 Task: Open a link in a new tab or a new window.
Action: Mouse moved to (89, 232)
Screenshot: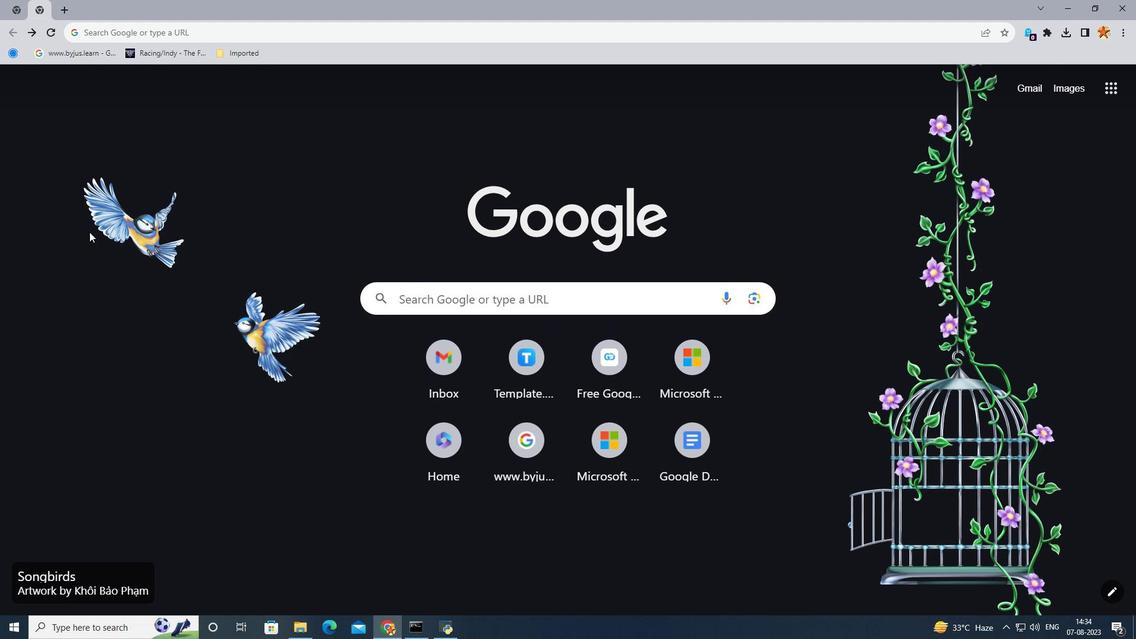 
Action: Key pressed ctrl+T
Screenshot: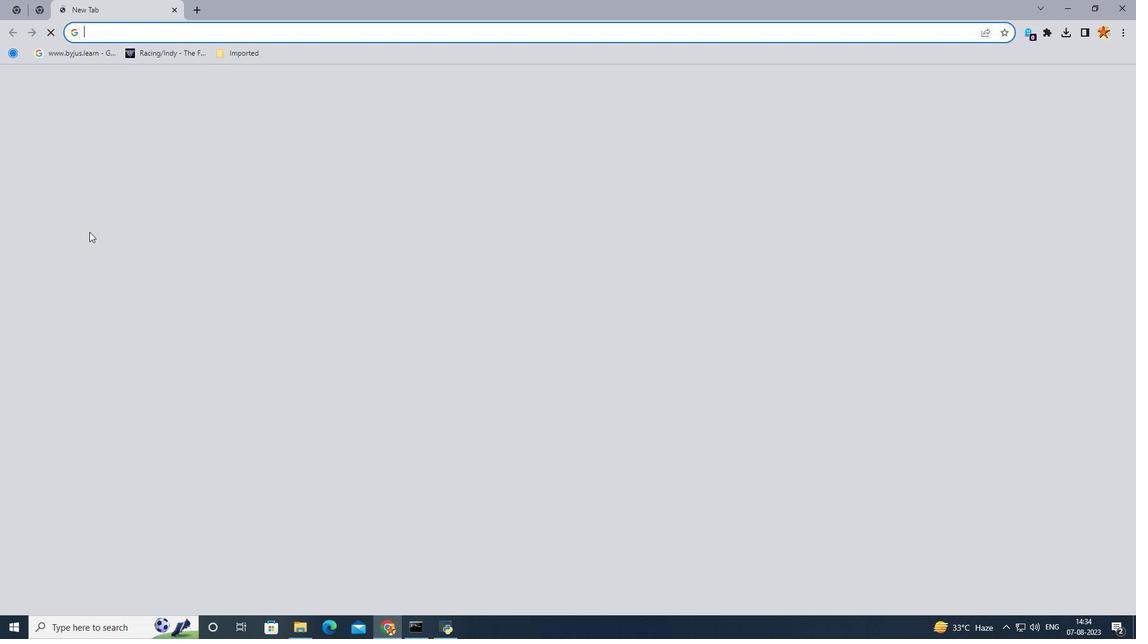 
Action: Mouse moved to (159, 24)
Screenshot: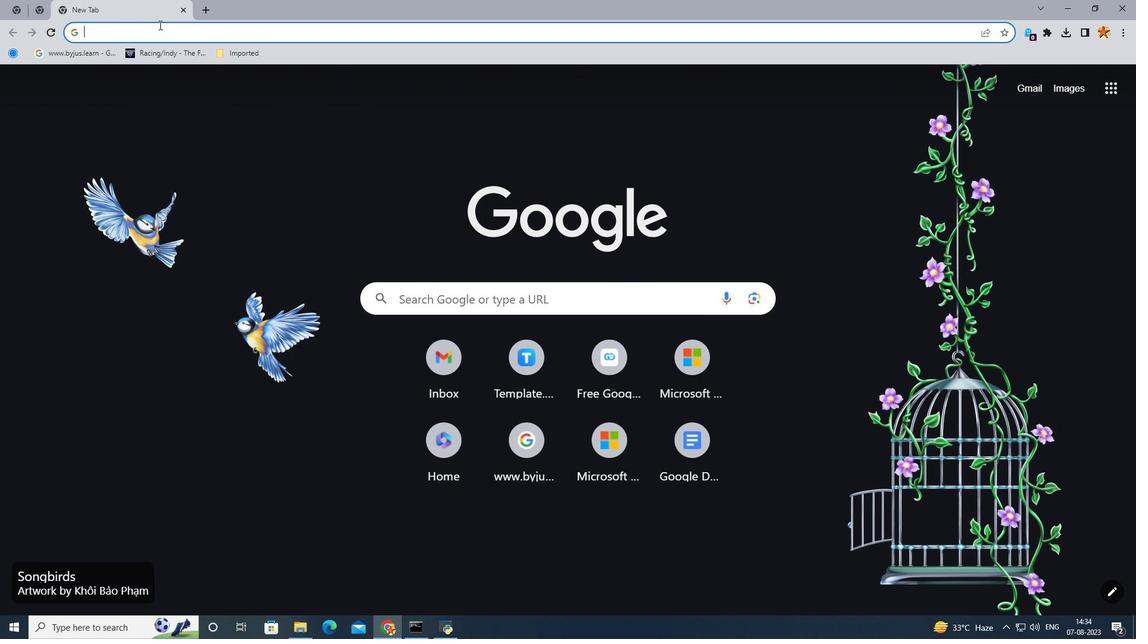 
Action: Mouse pressed right at (159, 24)
Screenshot: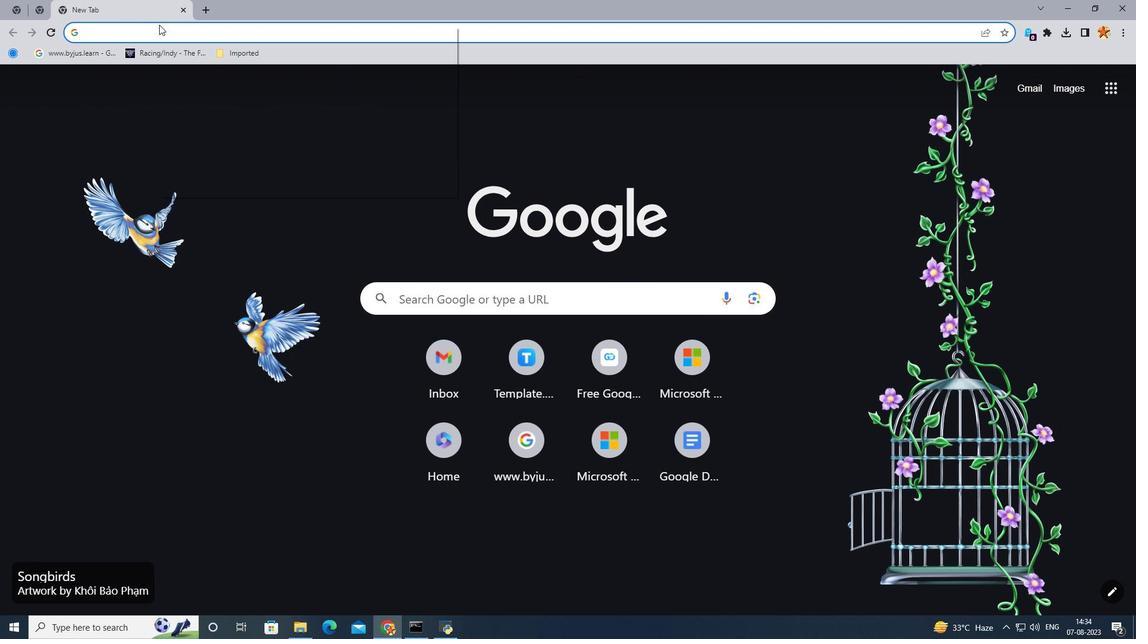 
Action: Mouse moved to (229, 103)
Screenshot: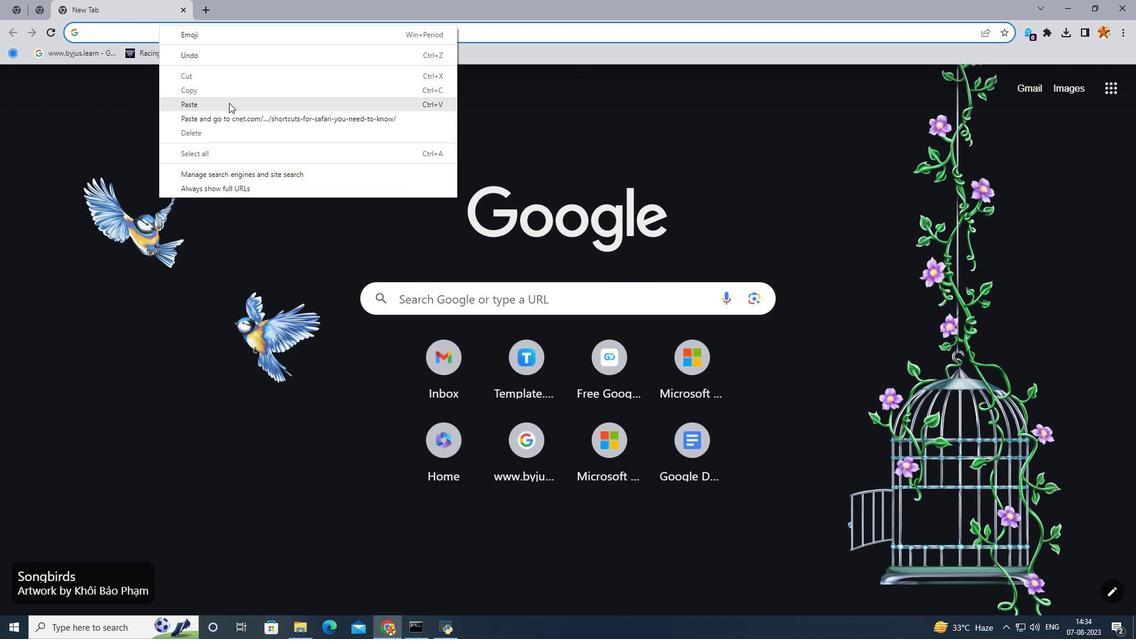 
Action: Mouse pressed left at (229, 103)
Screenshot: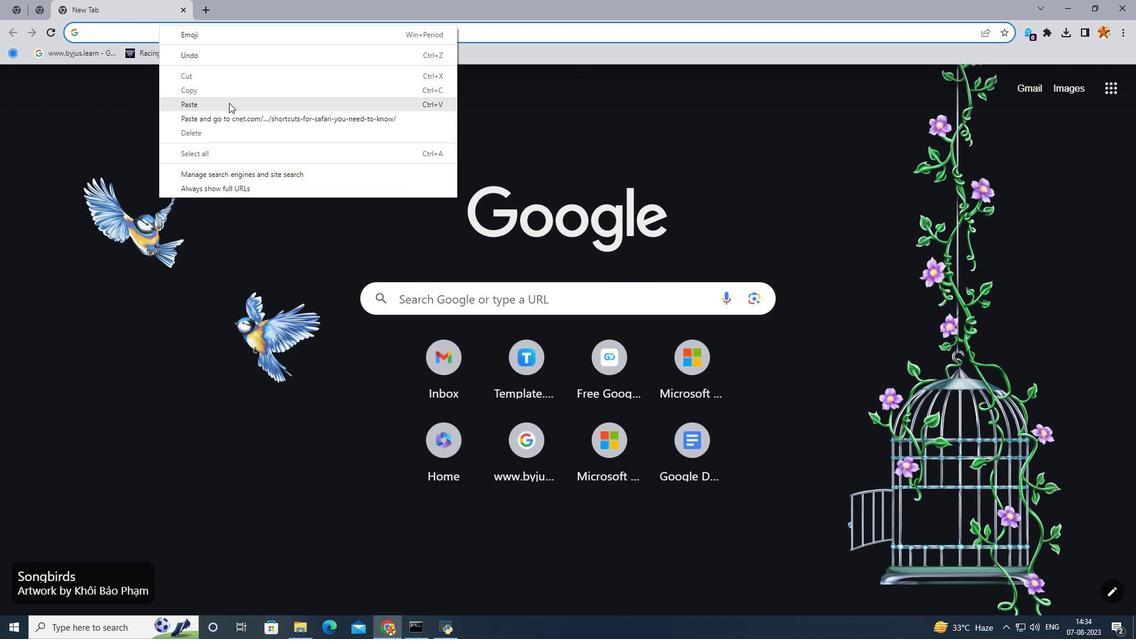 
Action: Mouse moved to (242, 162)
Screenshot: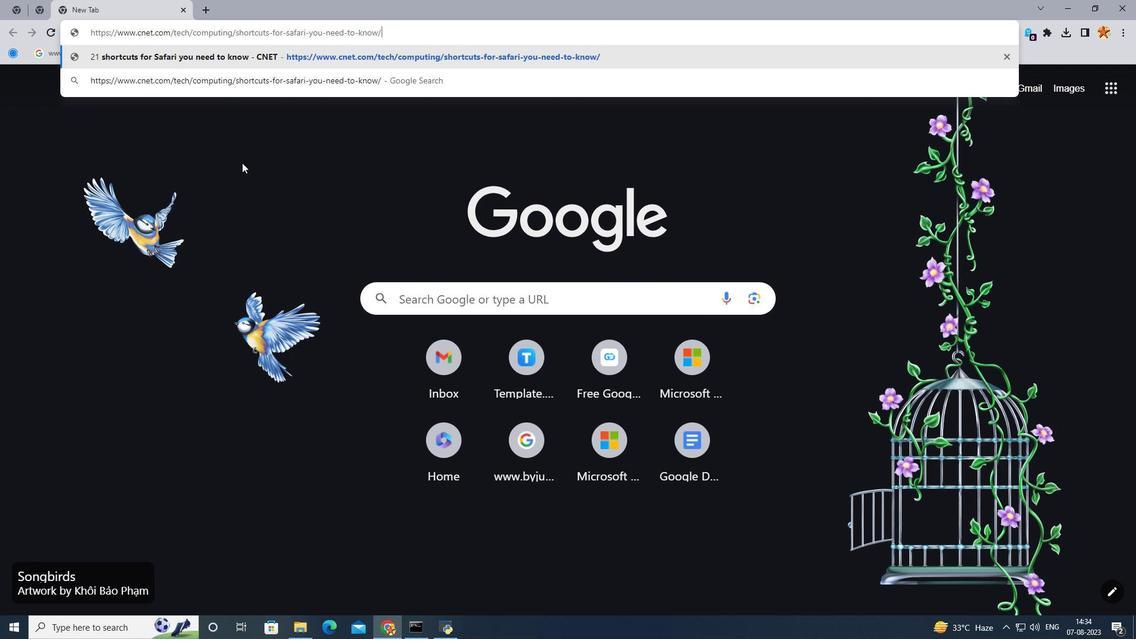 
Action: Key pressed <Key.enter>
Screenshot: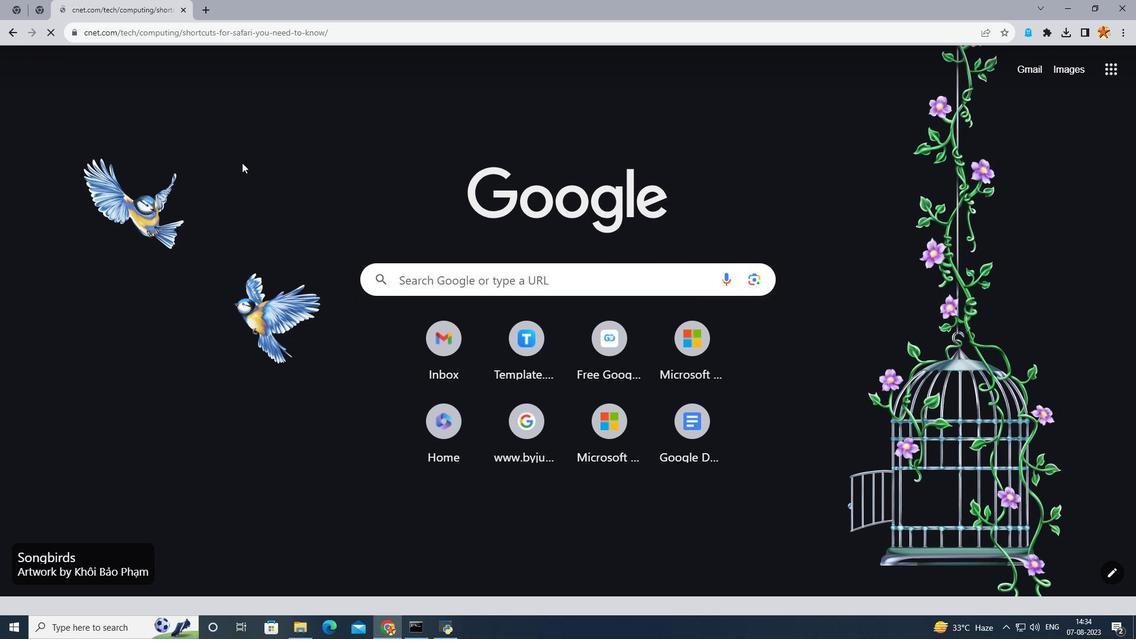 
Action: Mouse moved to (242, 162)
Screenshot: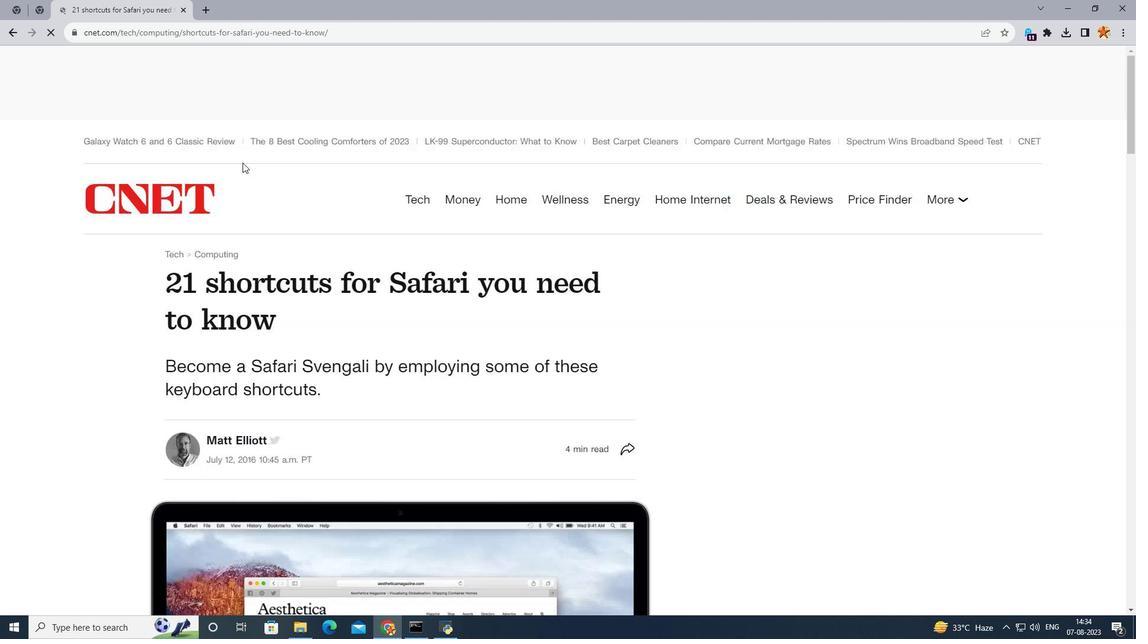 
Action: Mouse scrolled (242, 162) with delta (0, 0)
Screenshot: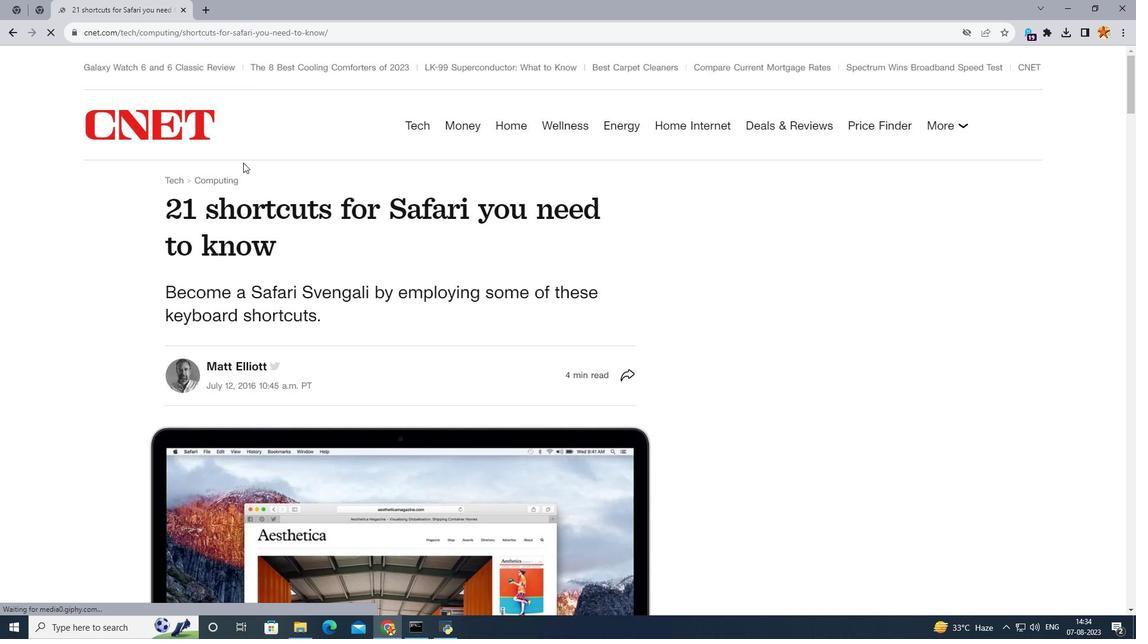 
Action: Mouse scrolled (242, 162) with delta (0, 0)
Screenshot: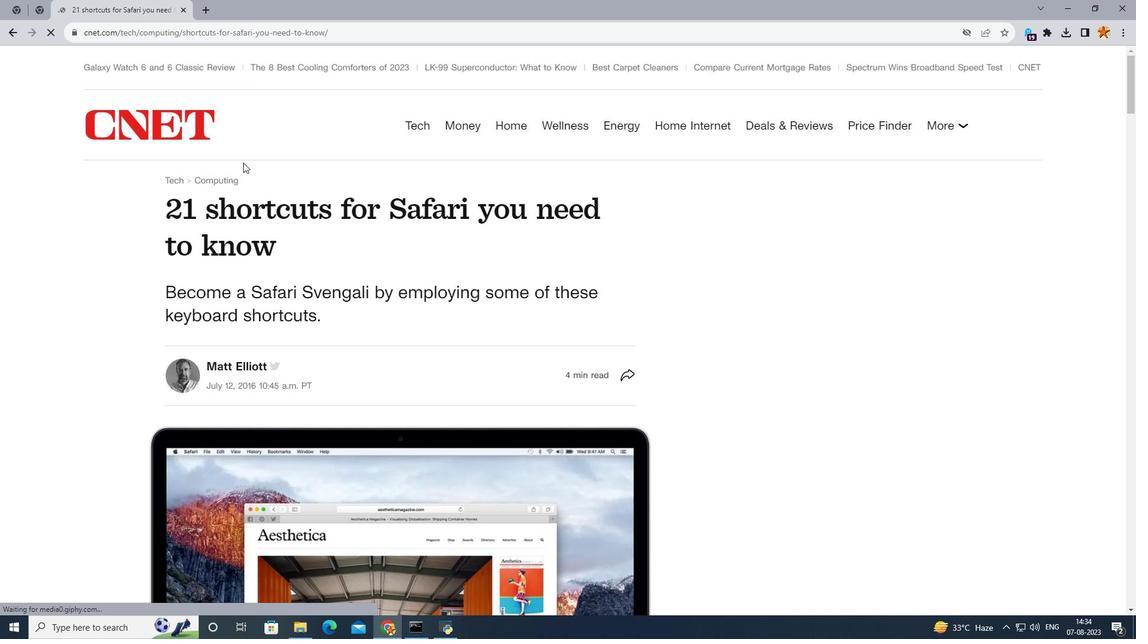
Action: Mouse scrolled (242, 162) with delta (0, 0)
Screenshot: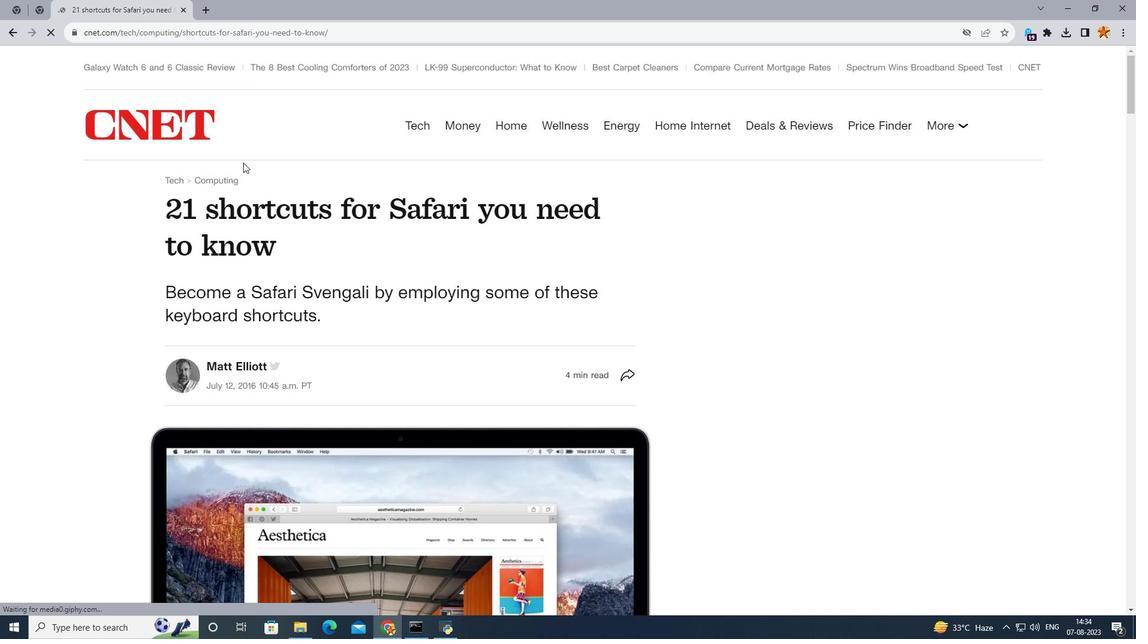 
Action: Mouse scrolled (242, 162) with delta (0, 0)
Screenshot: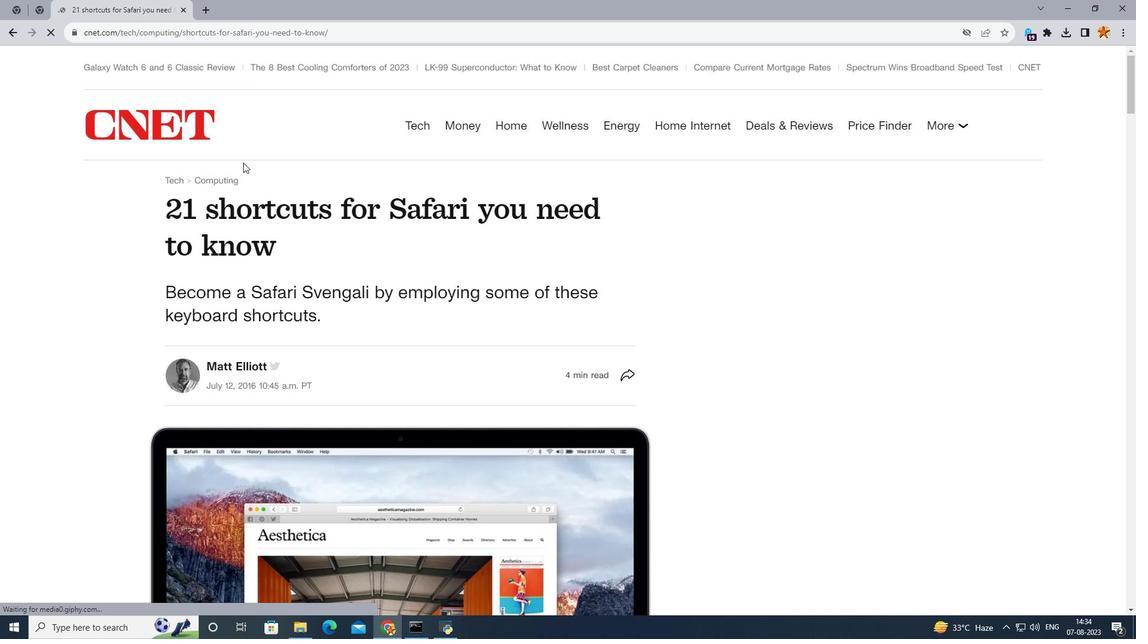 
Action: Mouse scrolled (242, 162) with delta (0, 0)
Screenshot: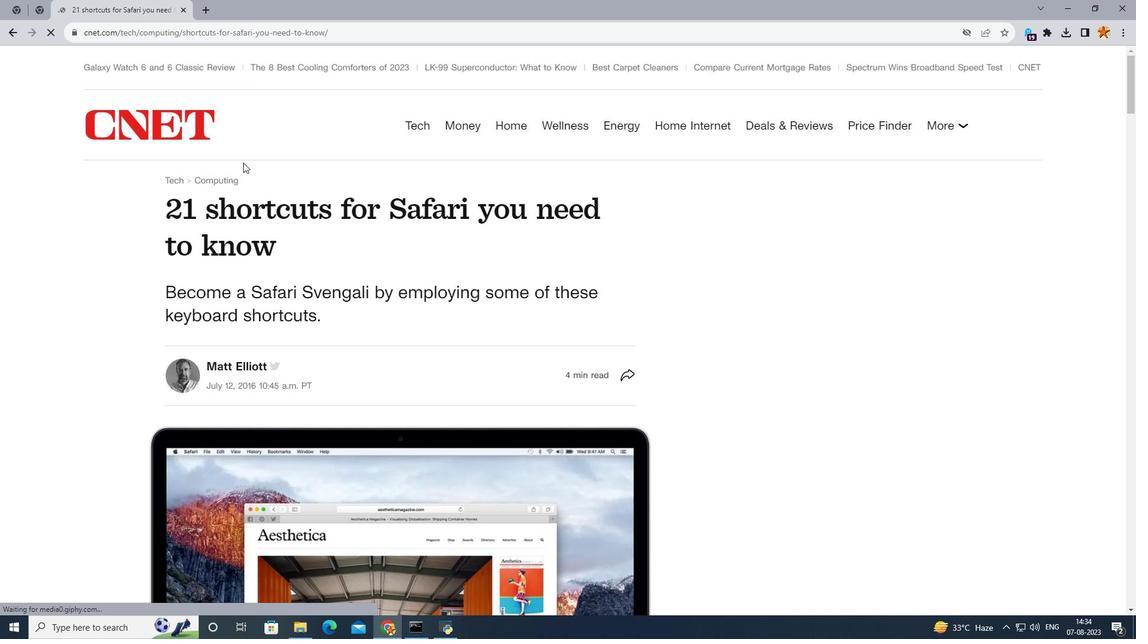 
Action: Mouse scrolled (242, 162) with delta (0, 0)
Screenshot: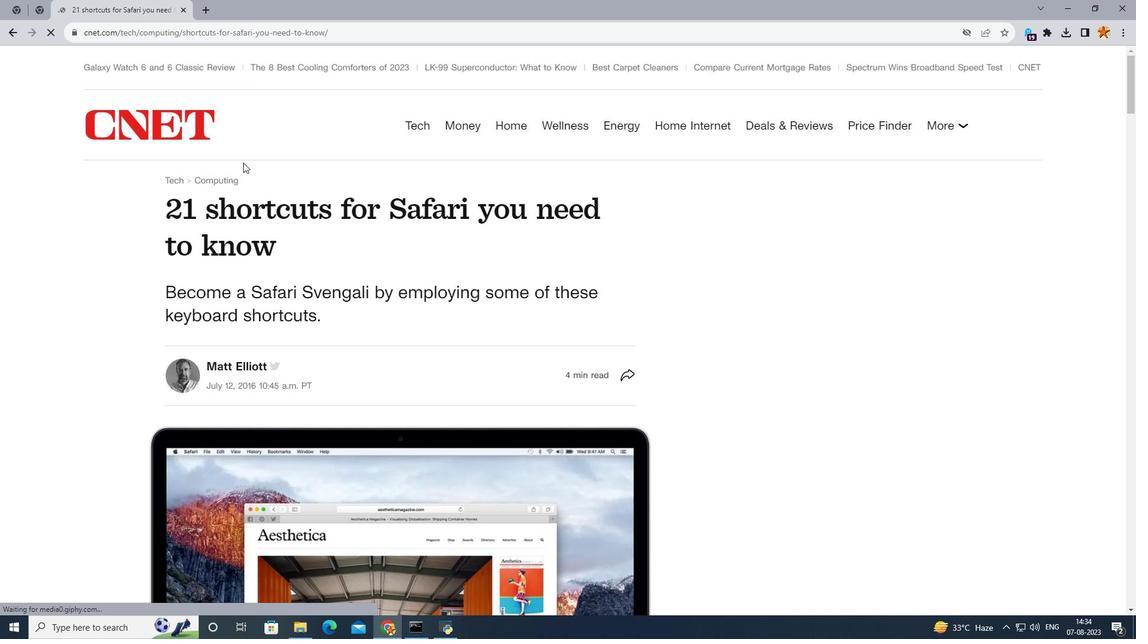 
Action: Mouse moved to (243, 162)
Screenshot: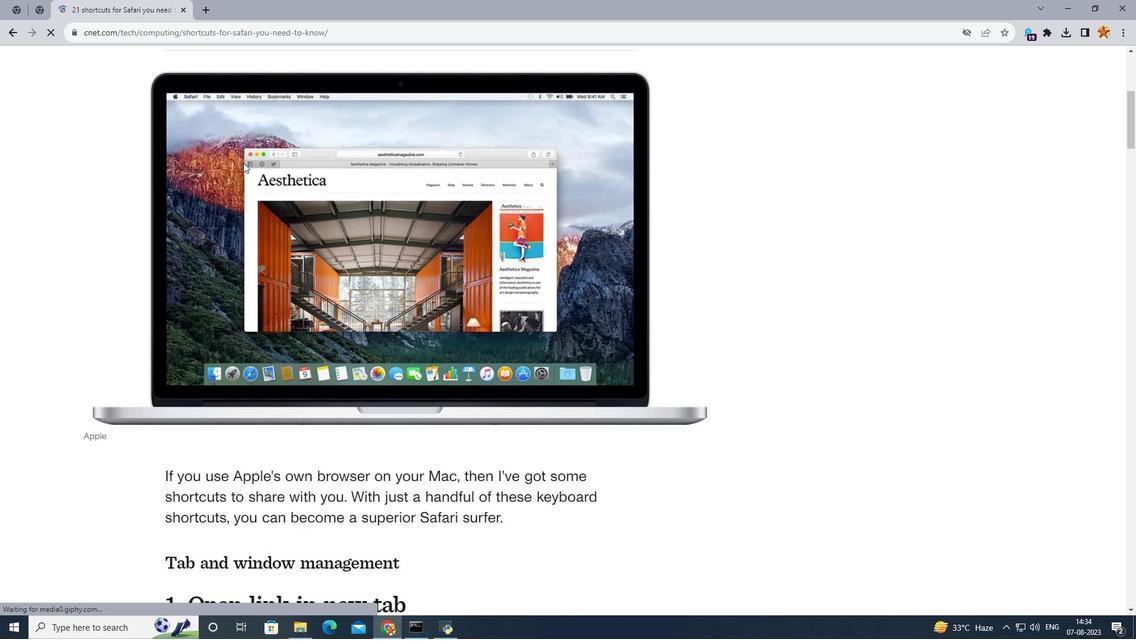 
Action: Mouse scrolled (243, 162) with delta (0, 0)
Screenshot: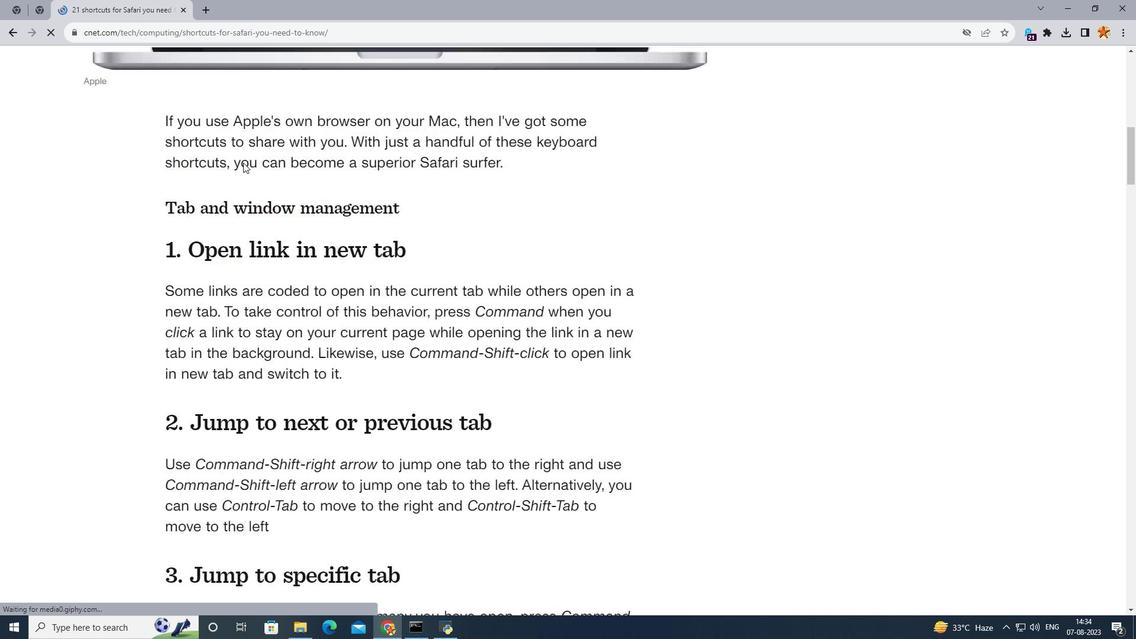 
Action: Mouse scrolled (243, 162) with delta (0, 0)
Screenshot: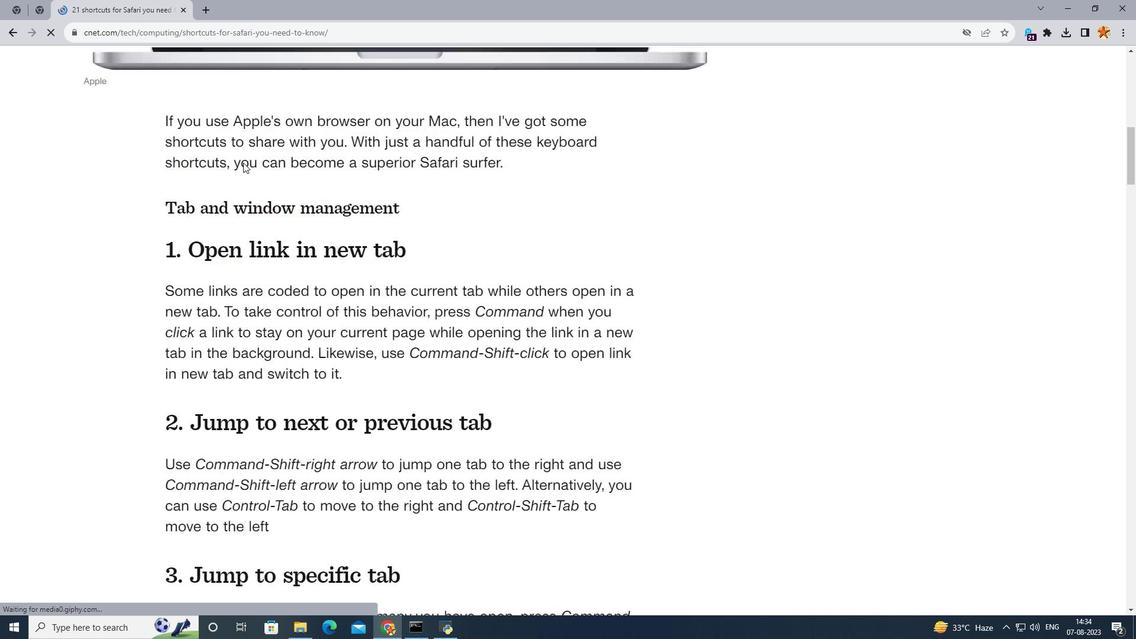 
Action: Mouse scrolled (243, 162) with delta (0, 0)
Screenshot: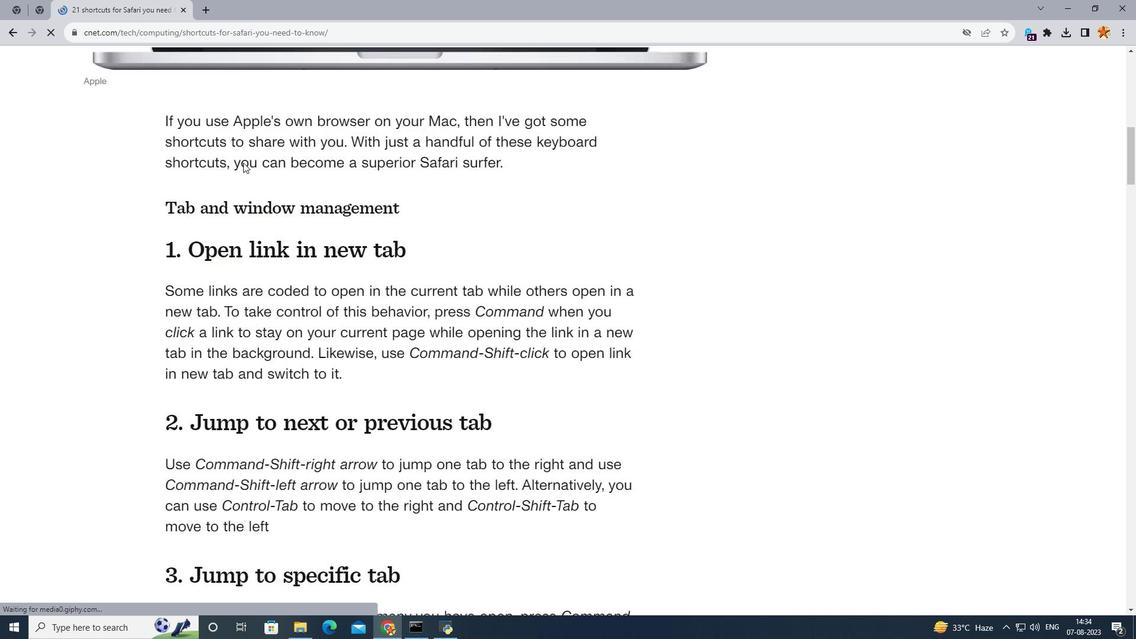 
Action: Mouse scrolled (243, 162) with delta (0, 0)
Screenshot: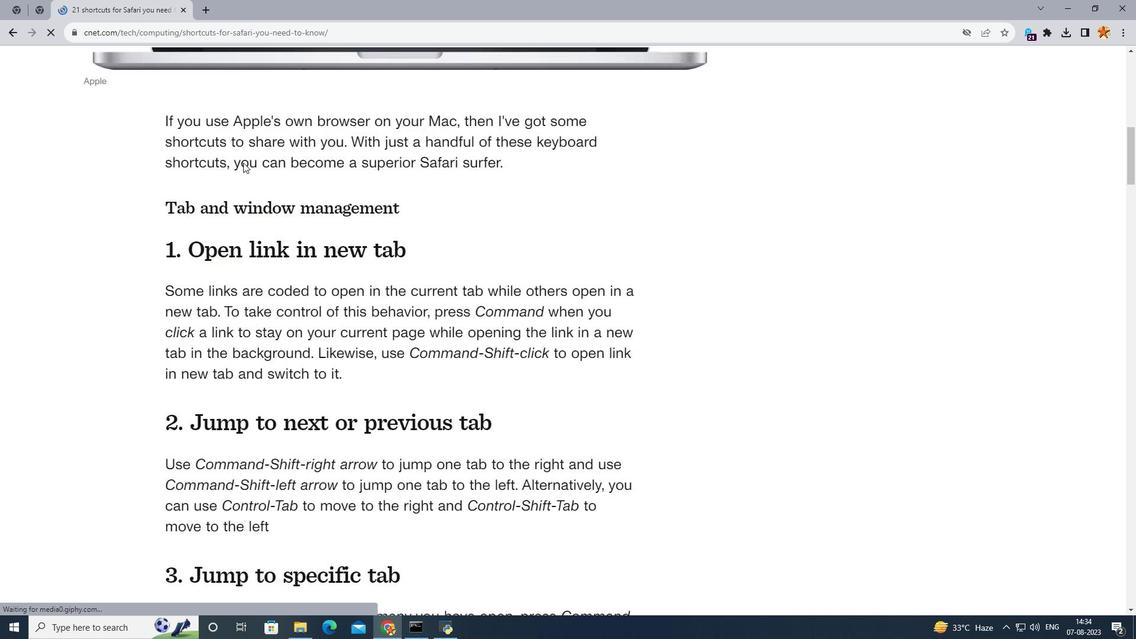 
Action: Mouse scrolled (243, 162) with delta (0, 0)
Screenshot: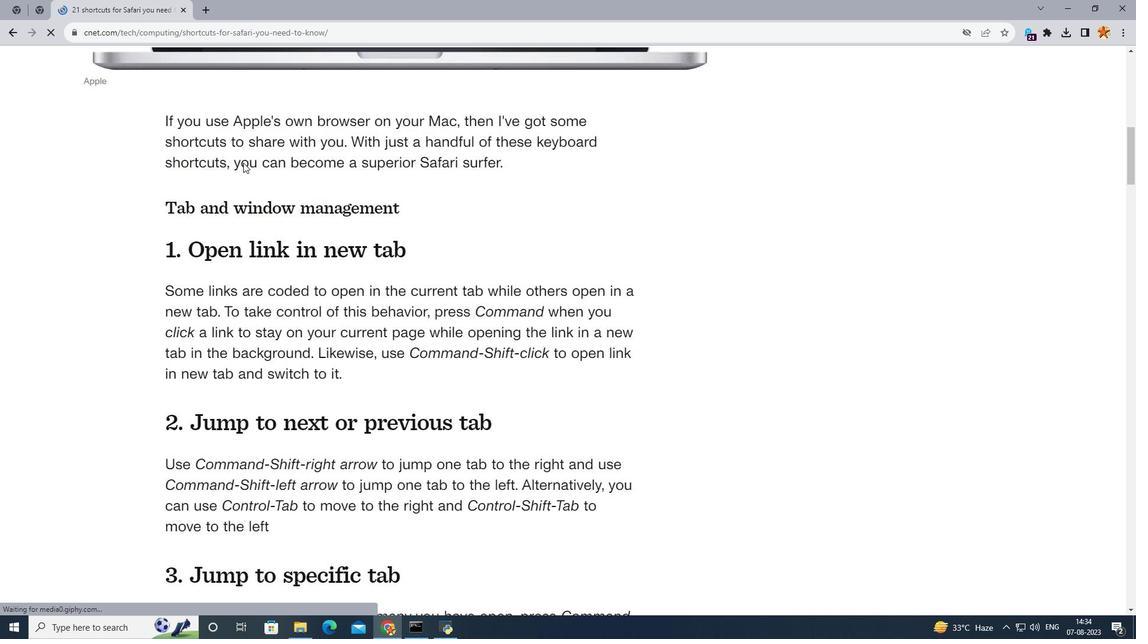 
Action: Mouse scrolled (243, 162) with delta (0, 0)
Screenshot: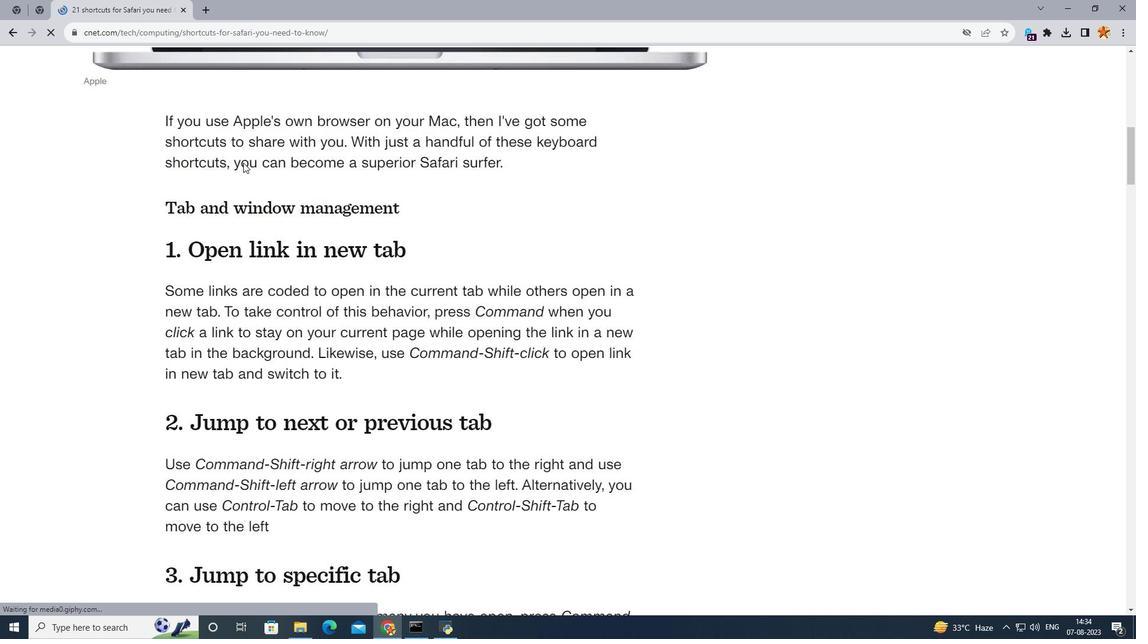 
Action: Mouse scrolled (243, 162) with delta (0, 0)
Screenshot: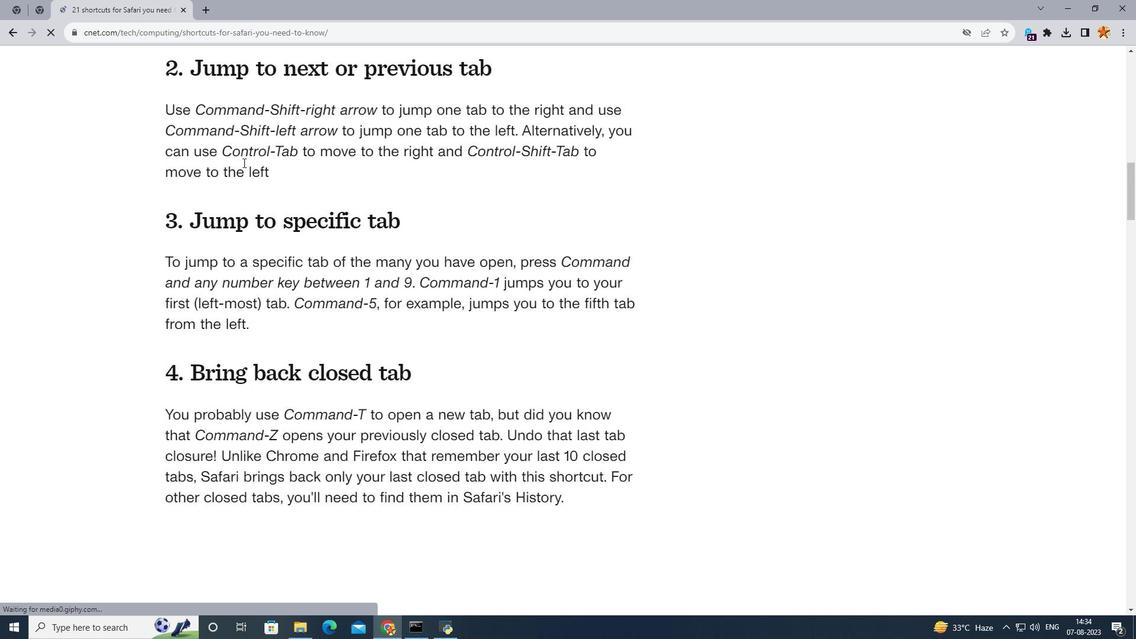 
Action: Mouse scrolled (243, 162) with delta (0, 0)
Screenshot: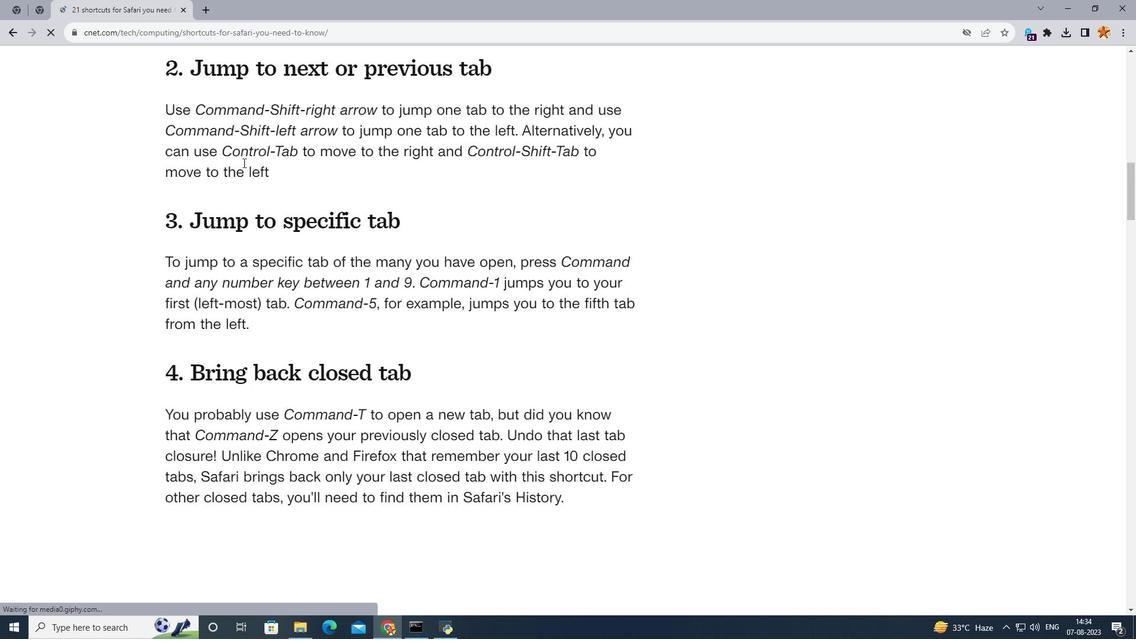 
Action: Mouse scrolled (243, 162) with delta (0, 0)
Screenshot: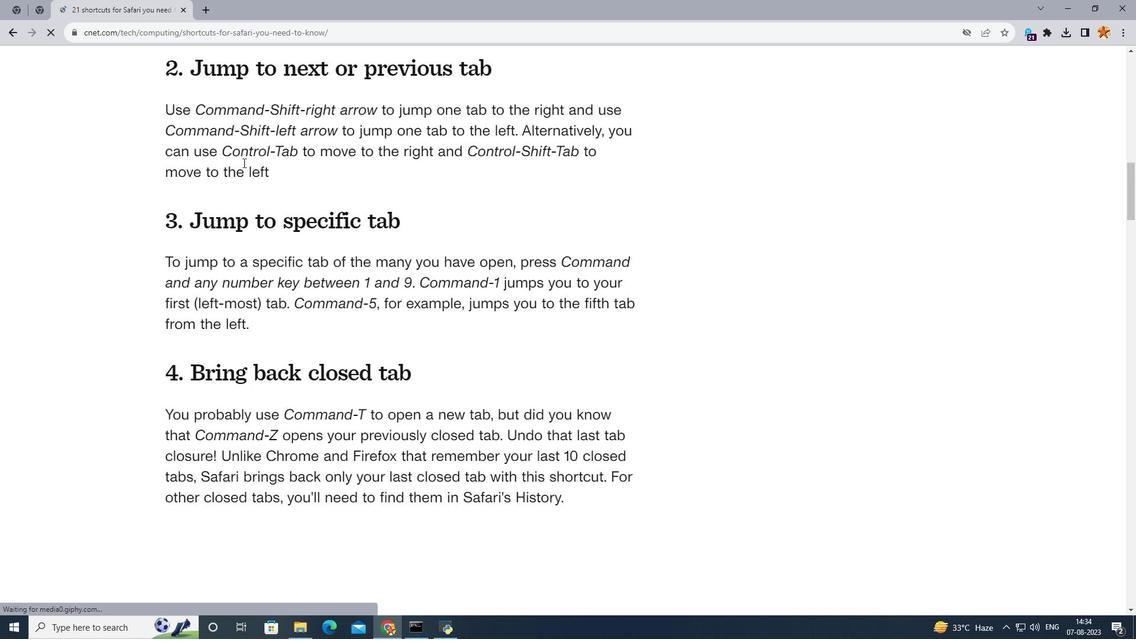 
Action: Mouse scrolled (243, 162) with delta (0, 0)
Screenshot: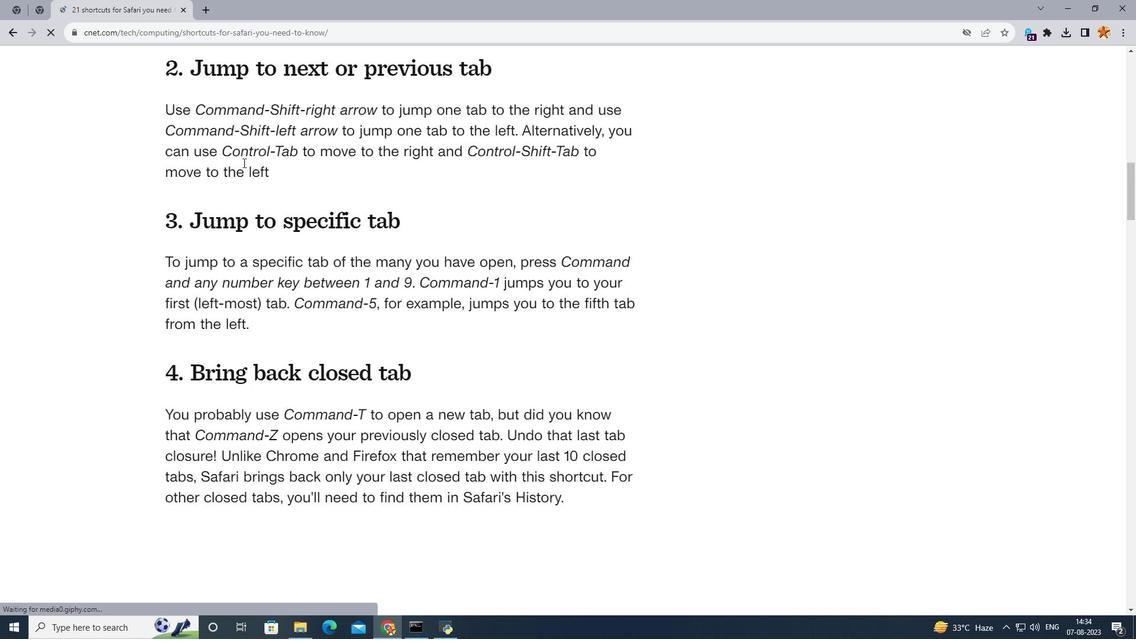 
Action: Mouse scrolled (243, 162) with delta (0, 0)
Screenshot: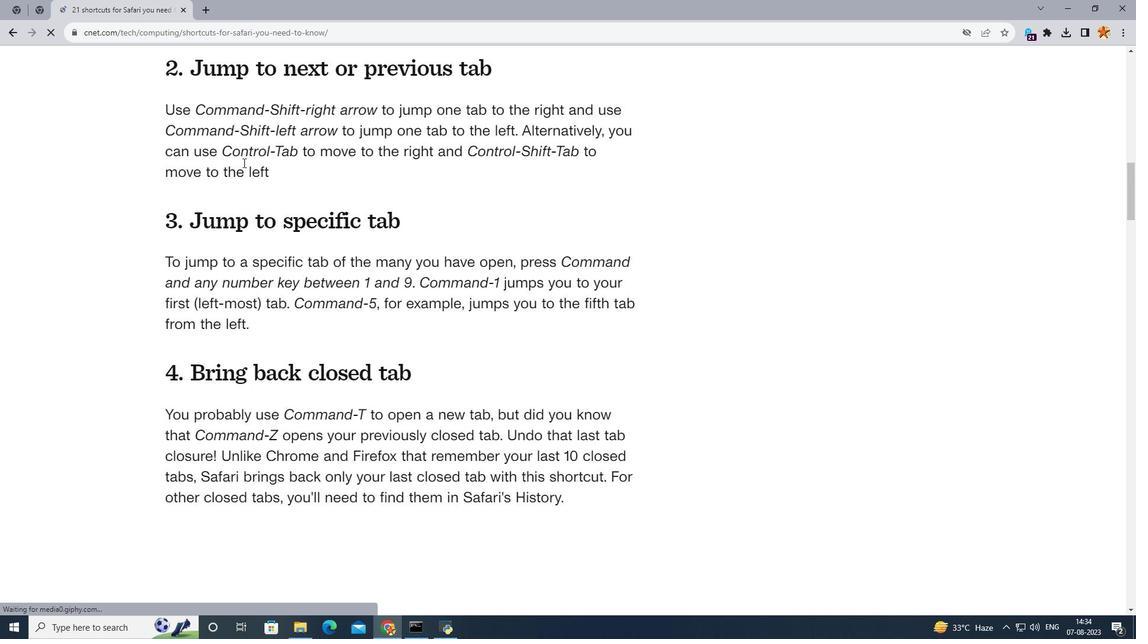 
Action: Mouse scrolled (243, 162) with delta (0, 0)
Screenshot: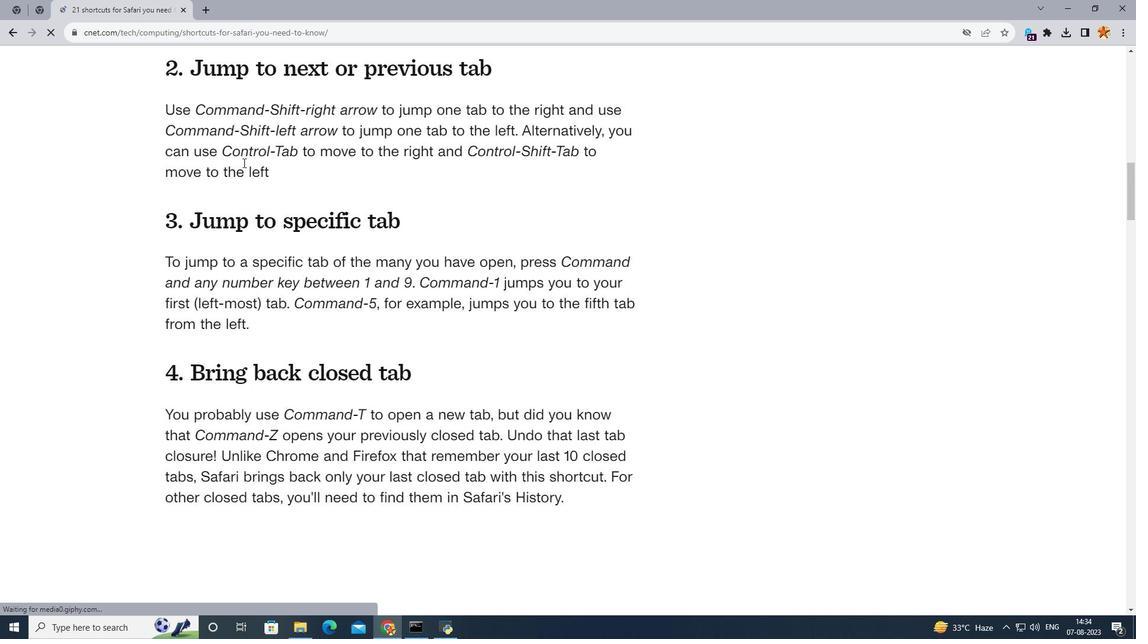 
Action: Mouse scrolled (243, 162) with delta (0, 0)
Screenshot: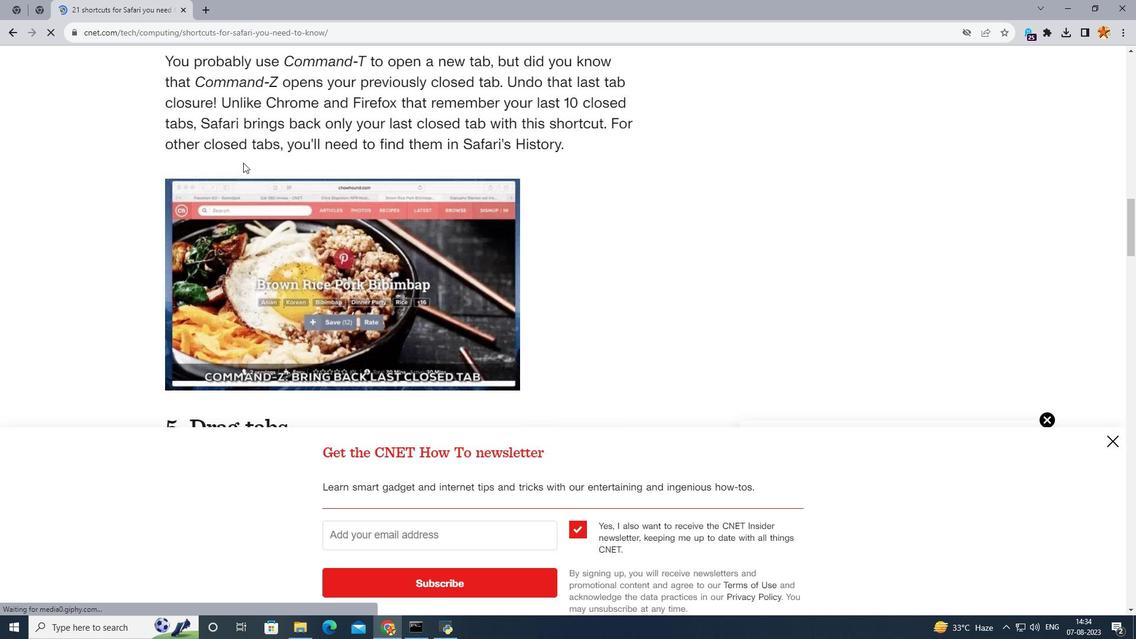 
Action: Mouse scrolled (243, 162) with delta (0, 0)
Screenshot: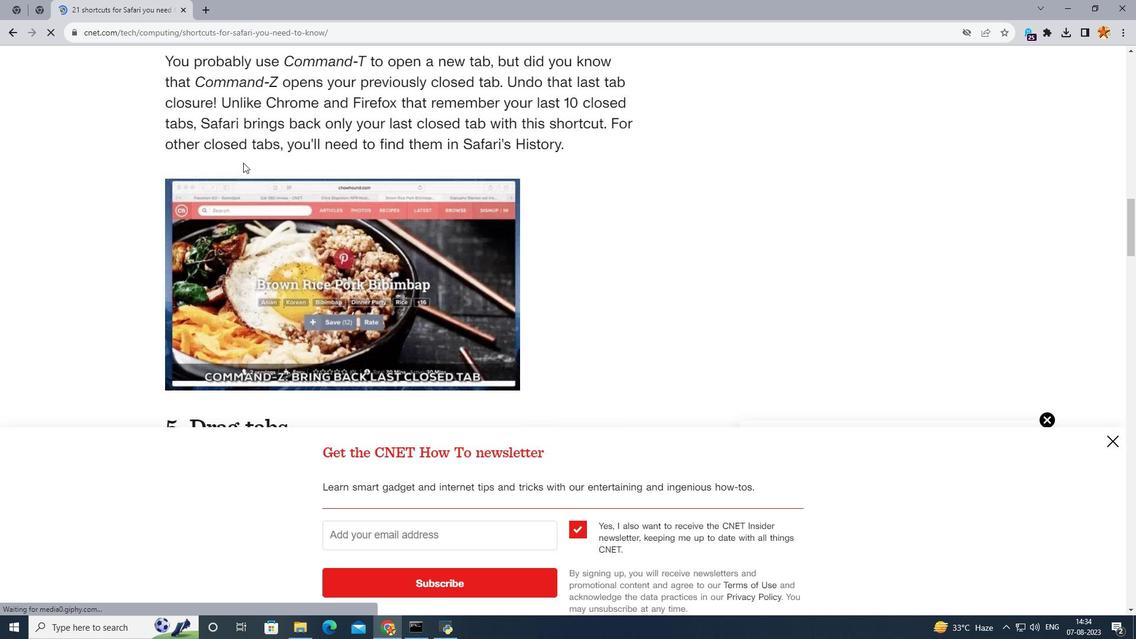 
Action: Mouse scrolled (243, 162) with delta (0, 0)
Screenshot: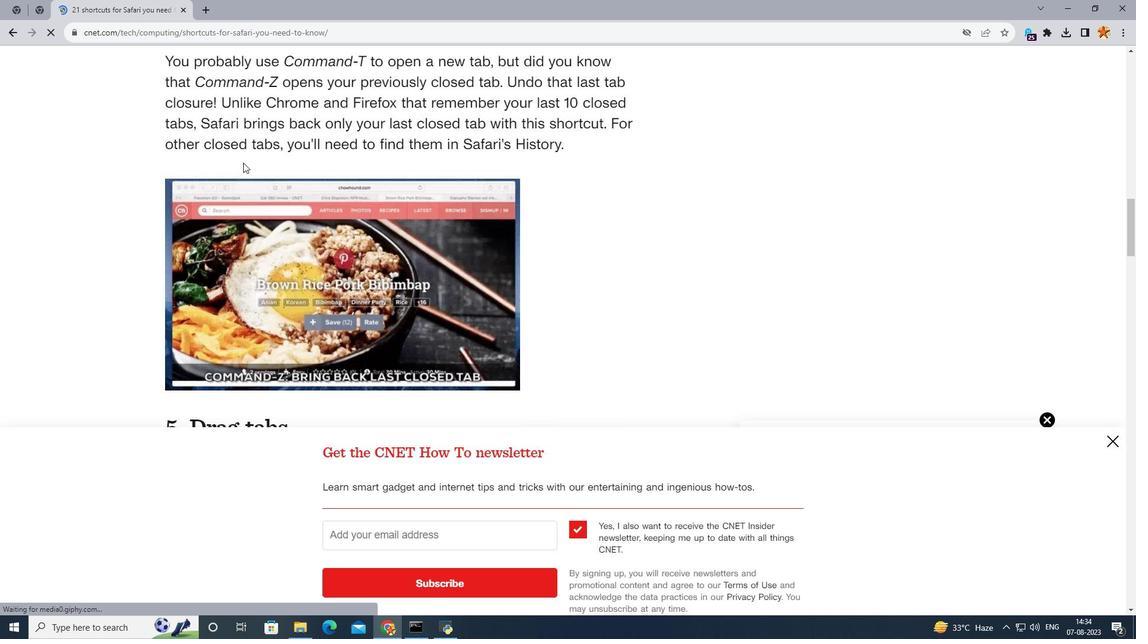 
Action: Mouse scrolled (243, 162) with delta (0, 0)
Screenshot: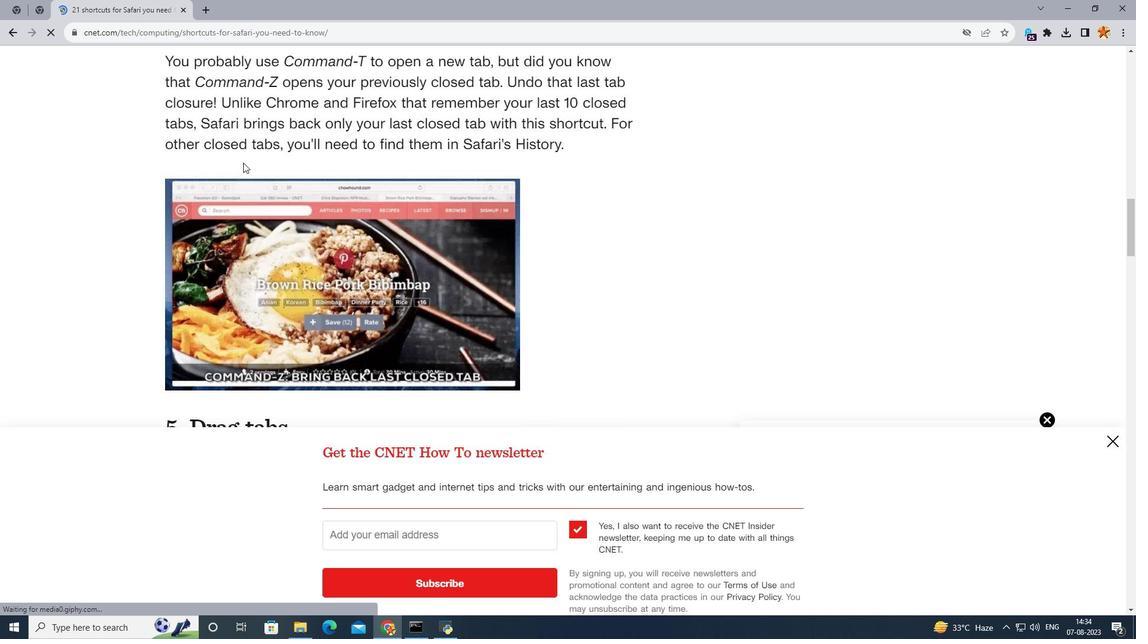 
Action: Mouse scrolled (243, 162) with delta (0, 0)
Screenshot: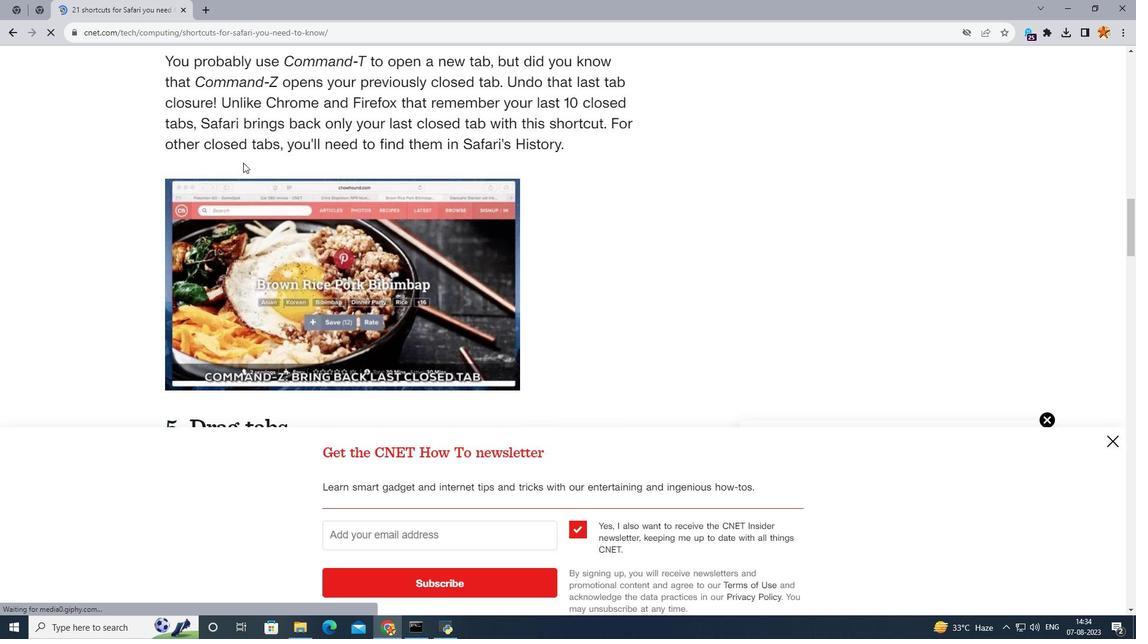 
Action: Mouse scrolled (243, 162) with delta (0, 0)
Screenshot: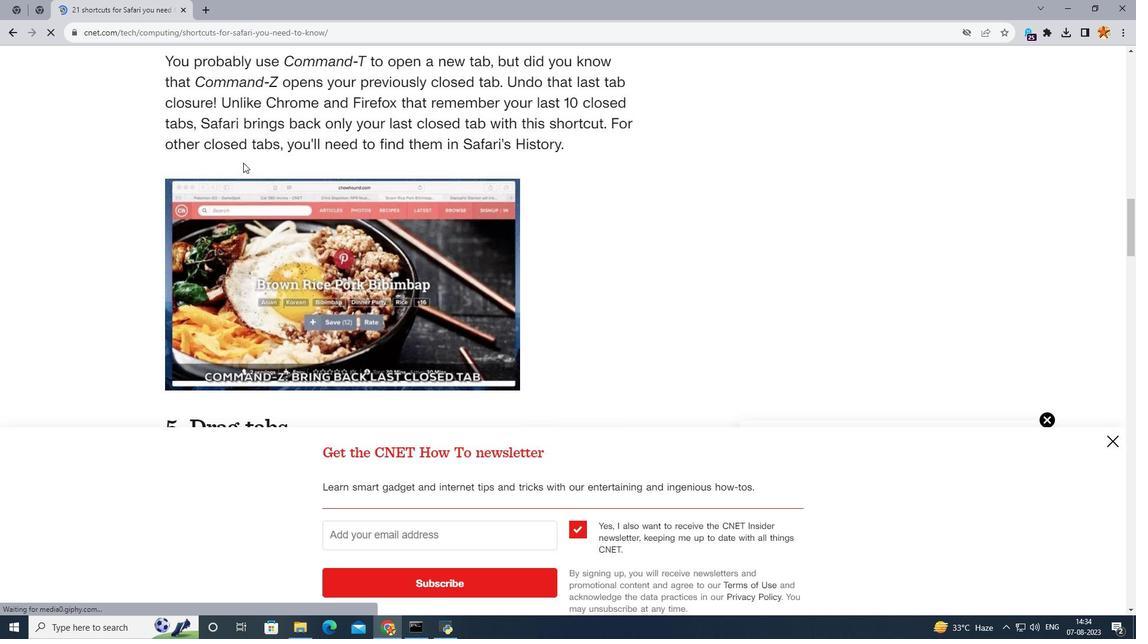 
Action: Mouse scrolled (243, 162) with delta (0, 0)
Screenshot: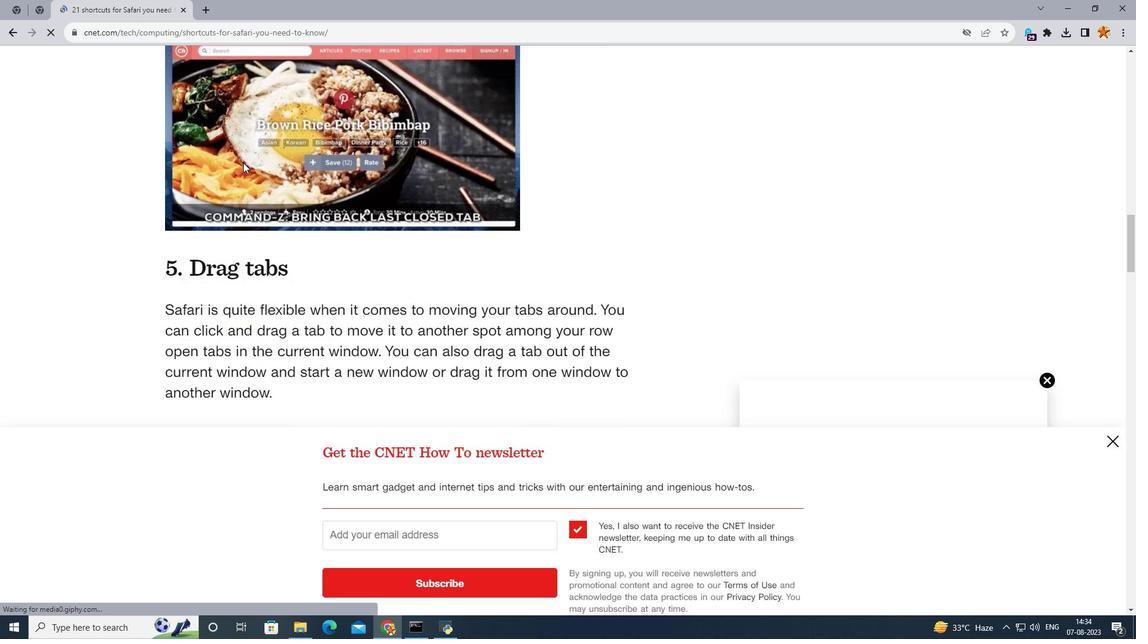 
Action: Mouse scrolled (243, 162) with delta (0, 0)
Screenshot: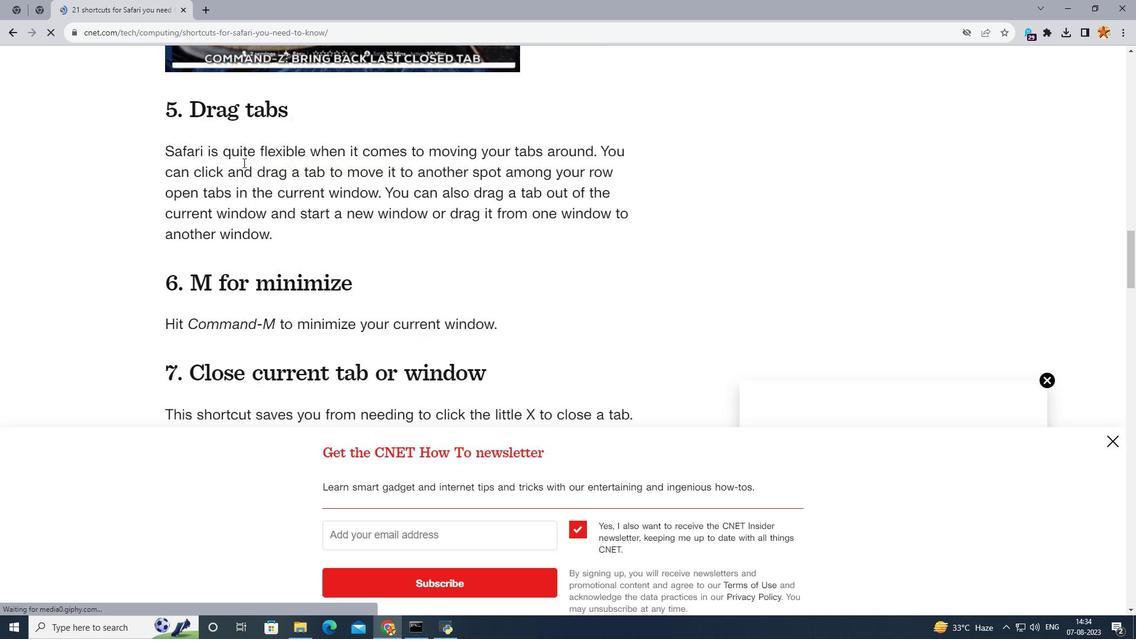 
Action: Mouse scrolled (243, 162) with delta (0, 0)
Screenshot: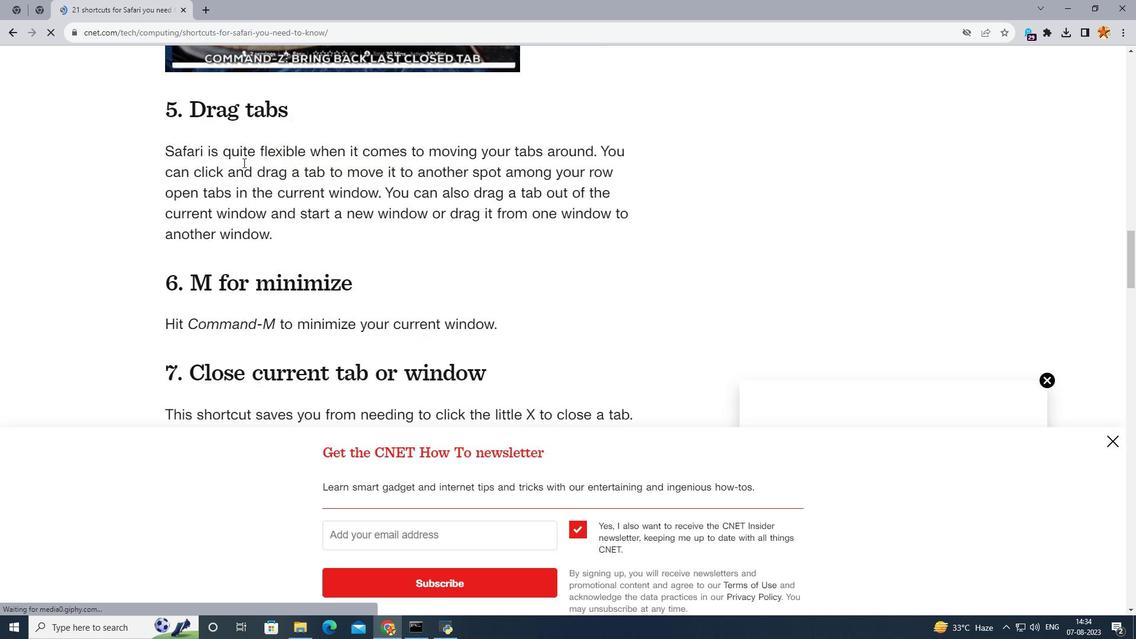 
Action: Mouse scrolled (243, 162) with delta (0, 0)
Screenshot: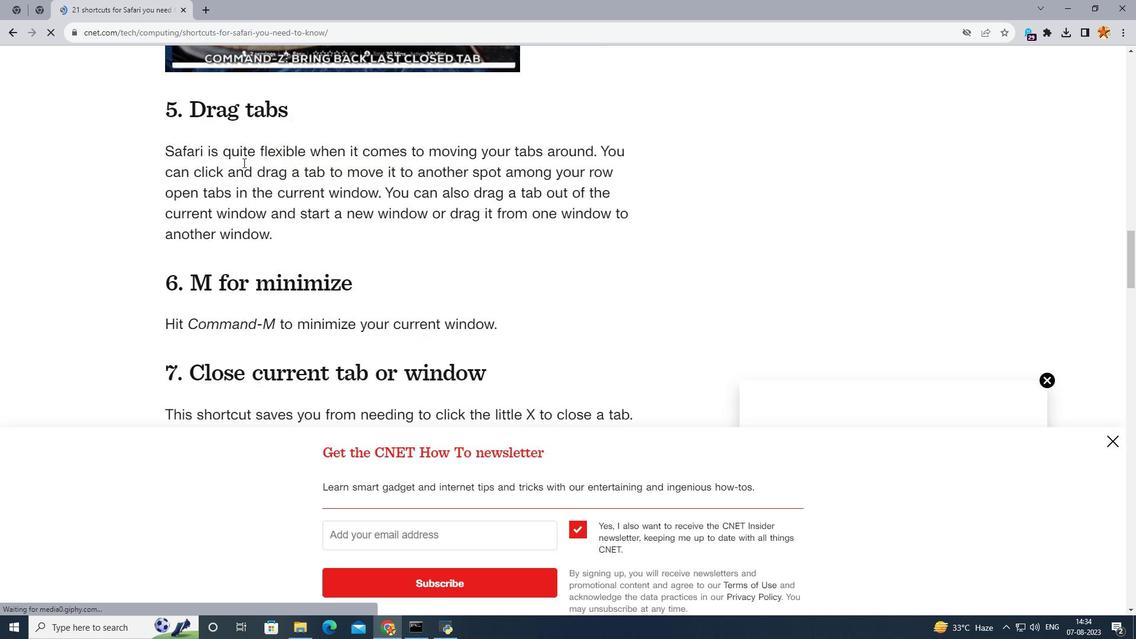
Action: Mouse scrolled (243, 162) with delta (0, 0)
Screenshot: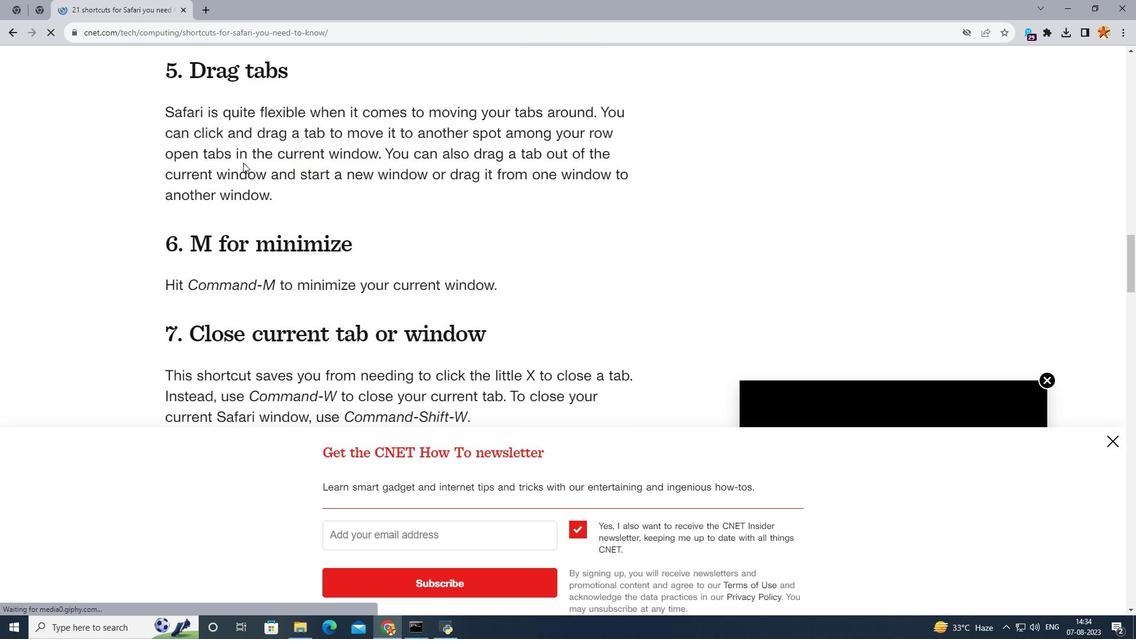 
Action: Mouse scrolled (243, 162) with delta (0, 0)
Screenshot: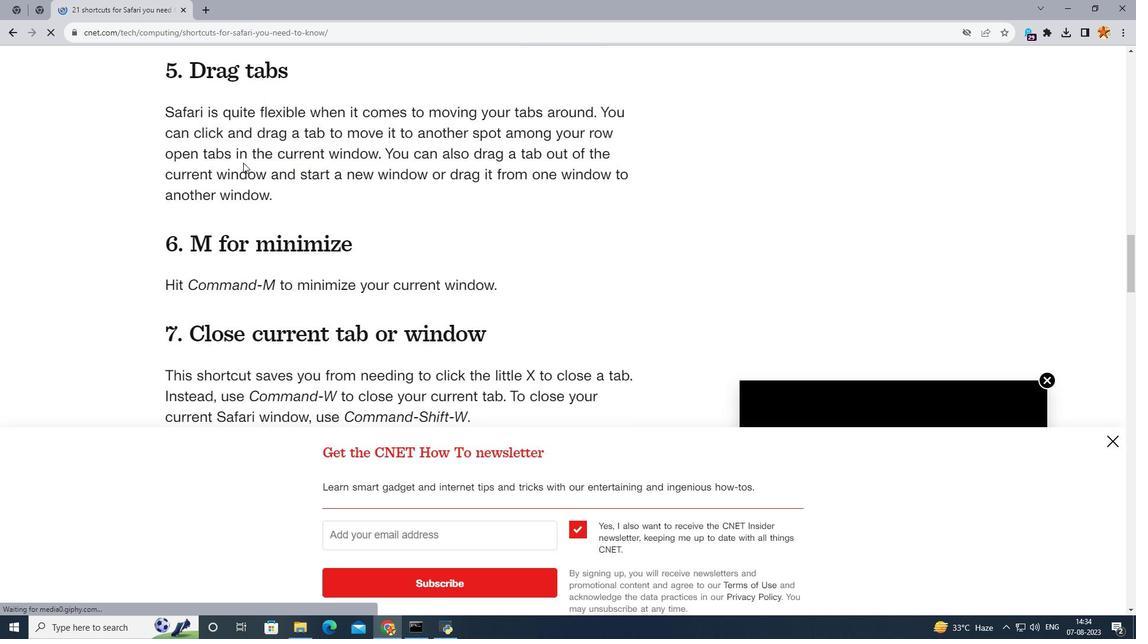 
Action: Mouse scrolled (243, 162) with delta (0, 0)
Screenshot: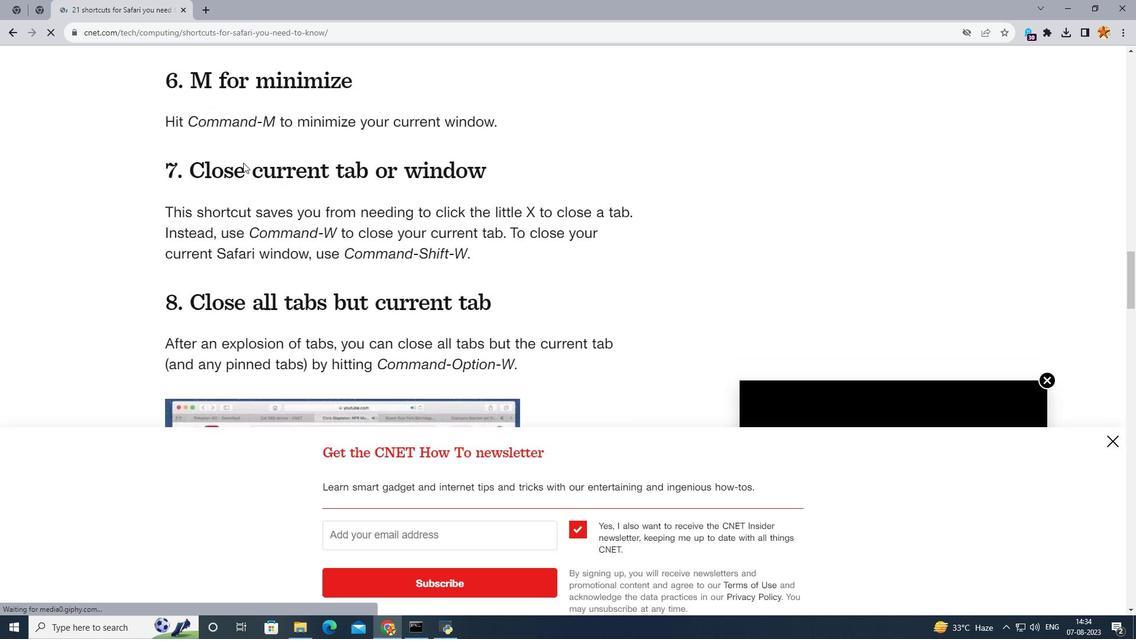 
Action: Mouse scrolled (243, 162) with delta (0, 0)
Screenshot: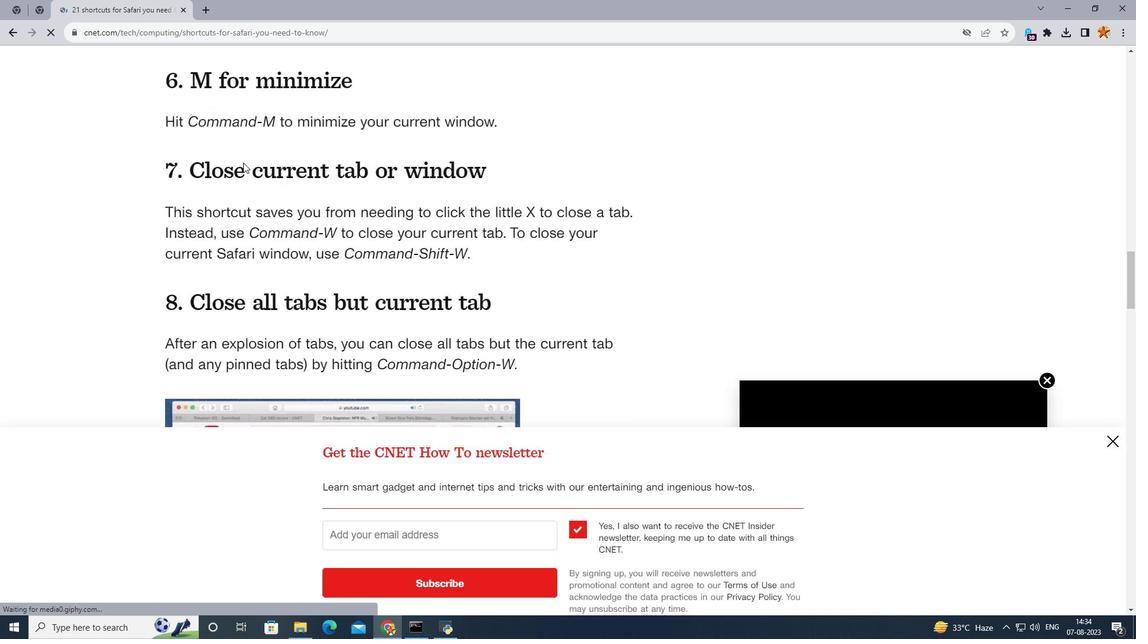 
Action: Mouse scrolled (243, 162) with delta (0, 0)
Screenshot: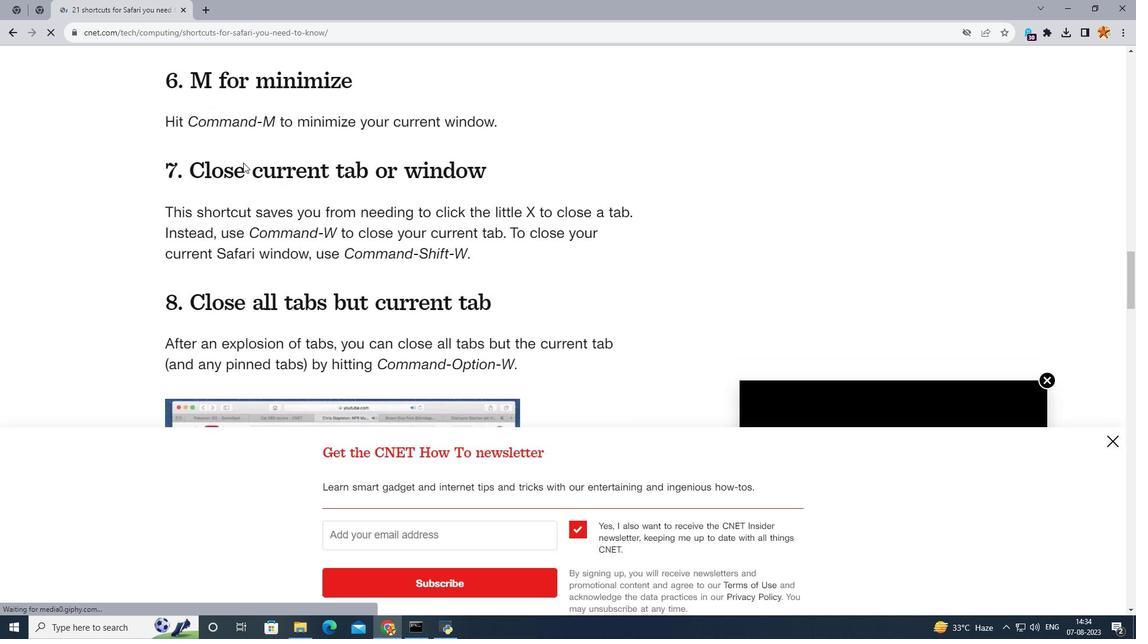 
Action: Mouse scrolled (243, 162) with delta (0, 0)
Screenshot: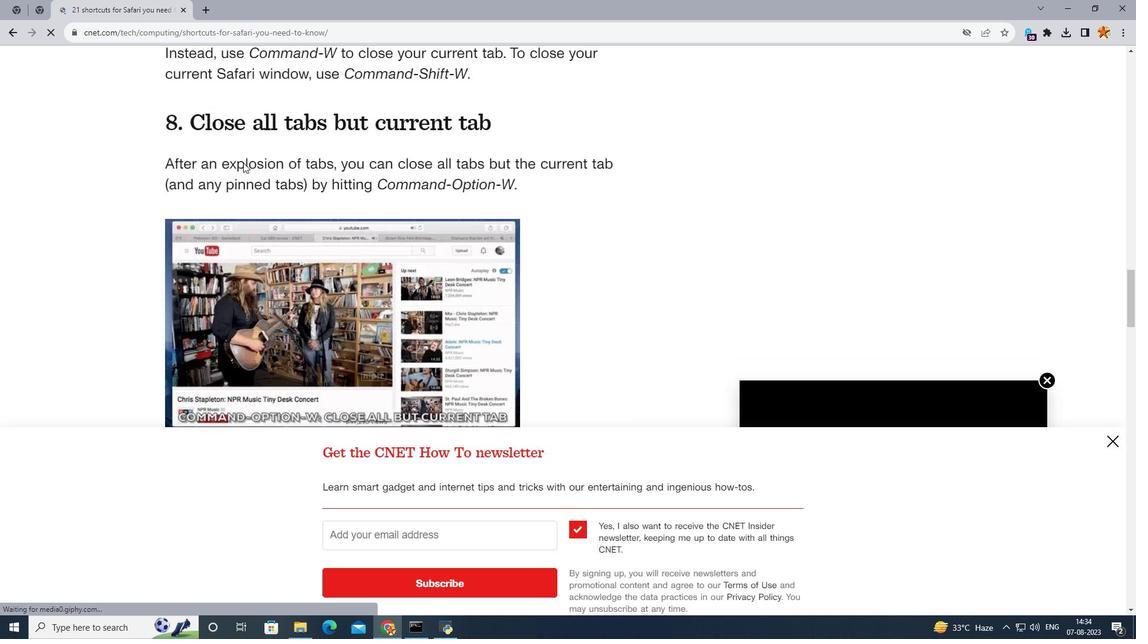 
Action: Mouse scrolled (243, 162) with delta (0, 0)
Screenshot: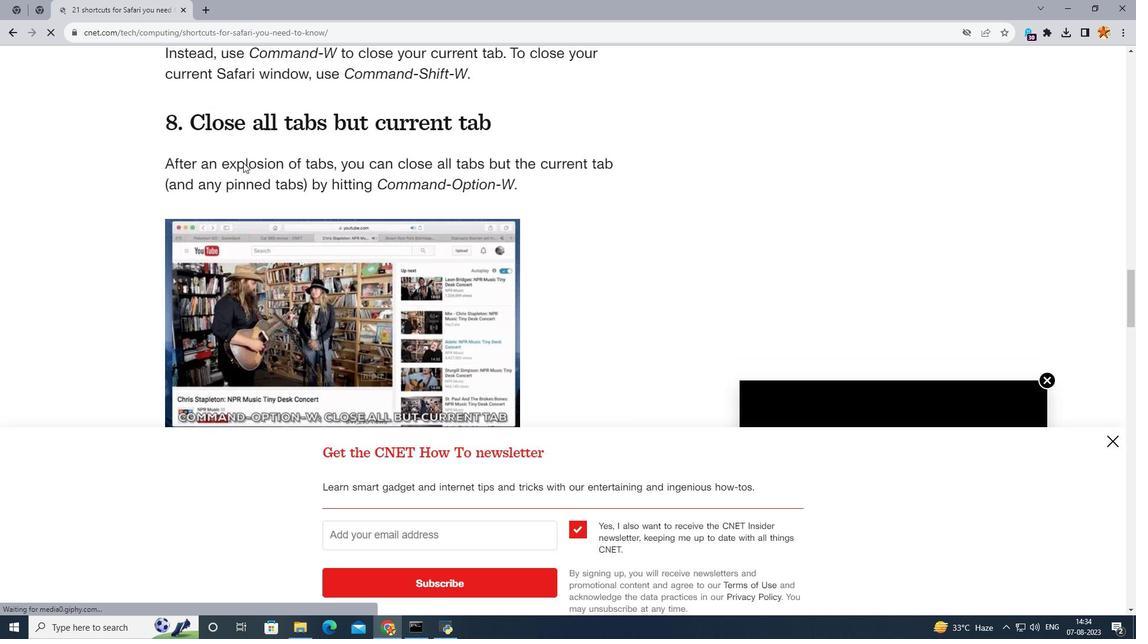 
Action: Mouse scrolled (243, 162) with delta (0, 0)
Screenshot: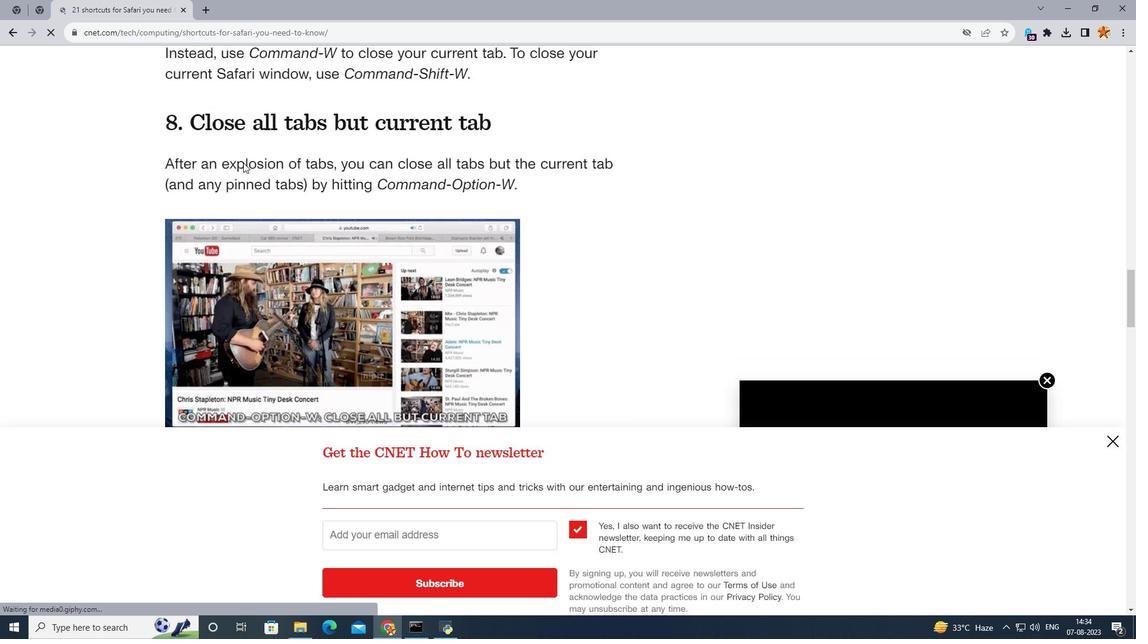 
Action: Mouse scrolled (243, 162) with delta (0, 0)
Screenshot: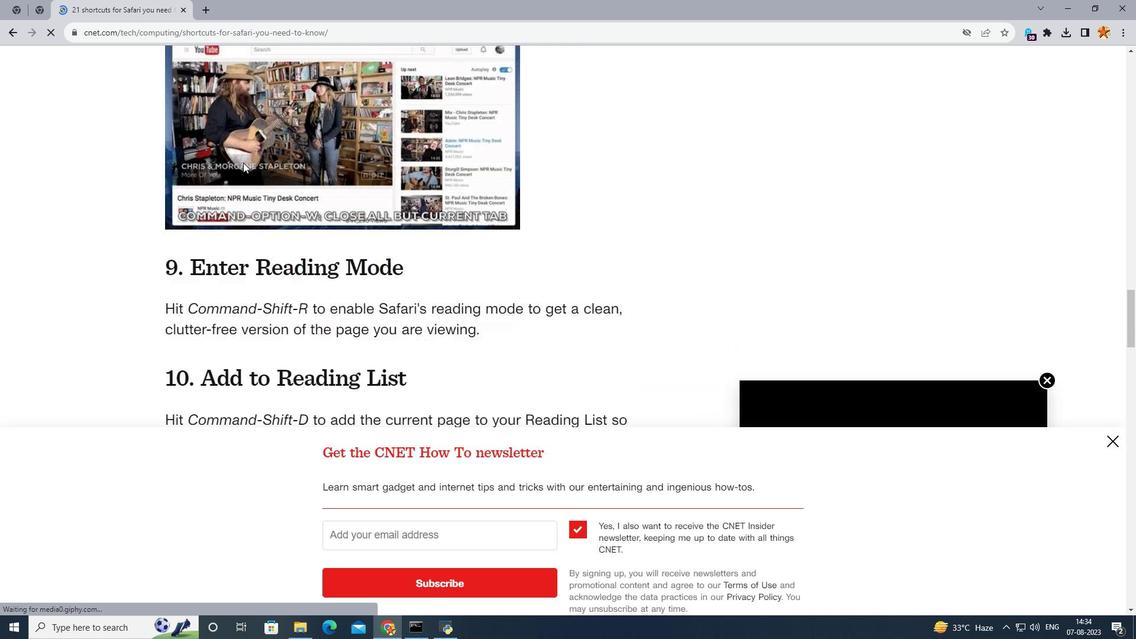 
Action: Mouse scrolled (243, 162) with delta (0, 0)
Screenshot: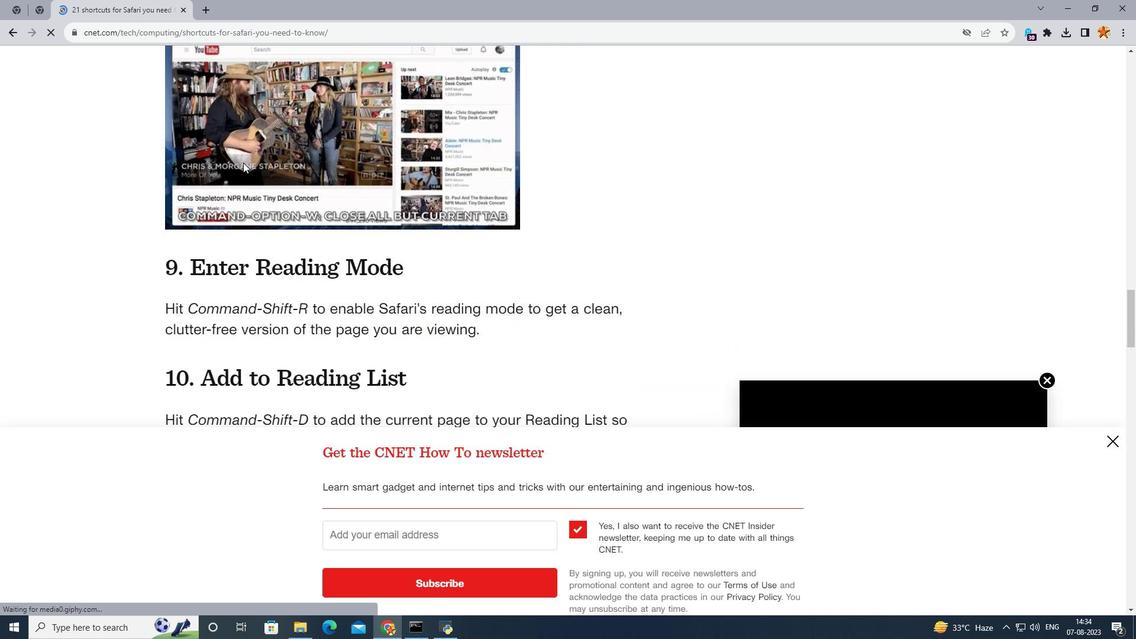 
Action: Mouse scrolled (243, 162) with delta (0, 0)
Screenshot: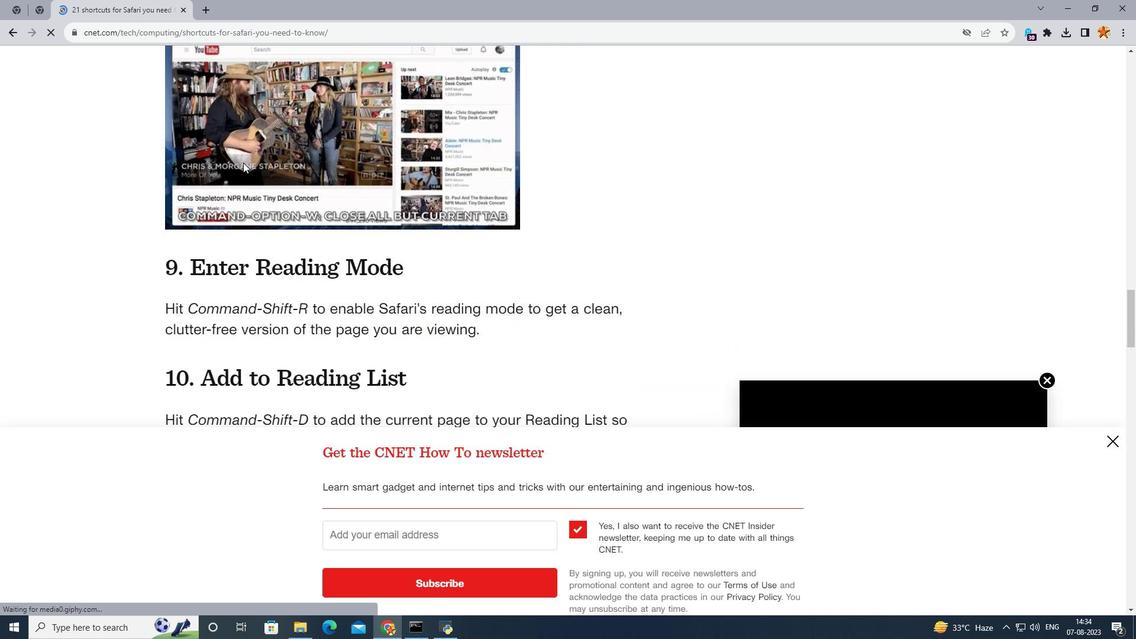 
Action: Mouse scrolled (243, 162) with delta (0, 0)
Screenshot: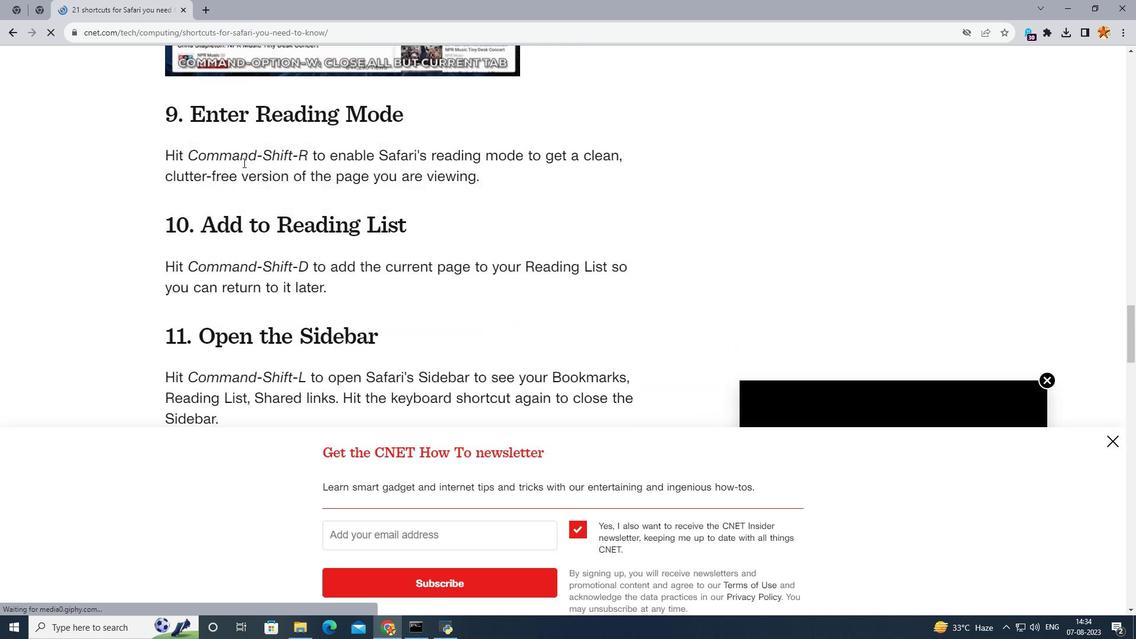 
Action: Mouse scrolled (243, 162) with delta (0, 0)
Screenshot: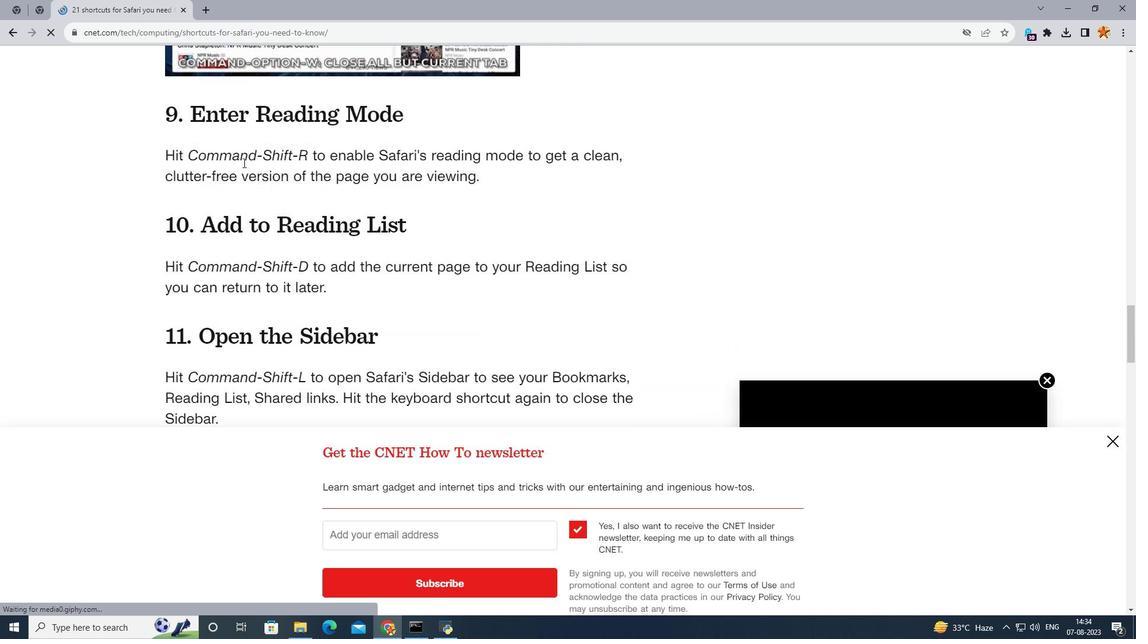 
Action: Mouse scrolled (243, 162) with delta (0, 0)
Screenshot: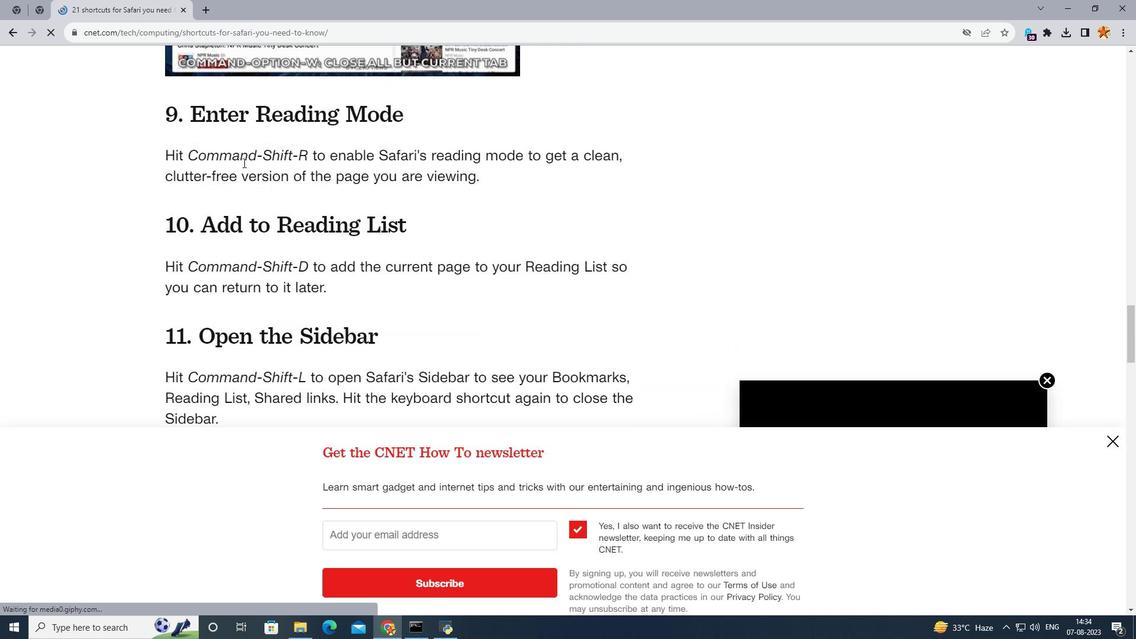 
Action: Mouse scrolled (243, 162) with delta (0, 0)
Screenshot: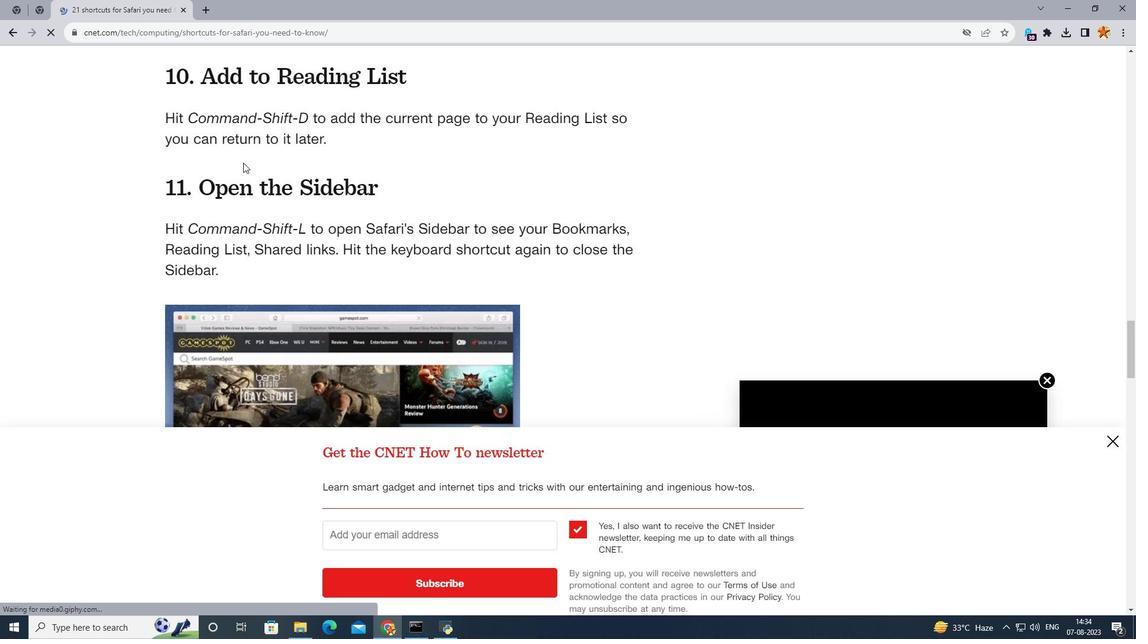 
Action: Mouse scrolled (243, 162) with delta (0, 0)
Screenshot: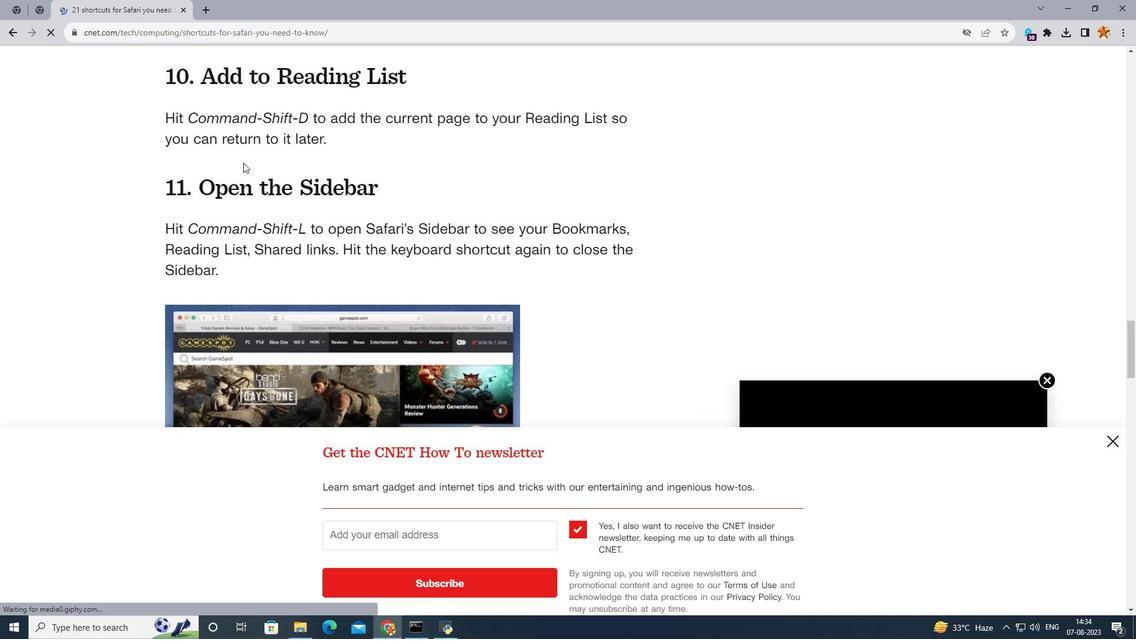
Action: Mouse scrolled (243, 162) with delta (0, 0)
Screenshot: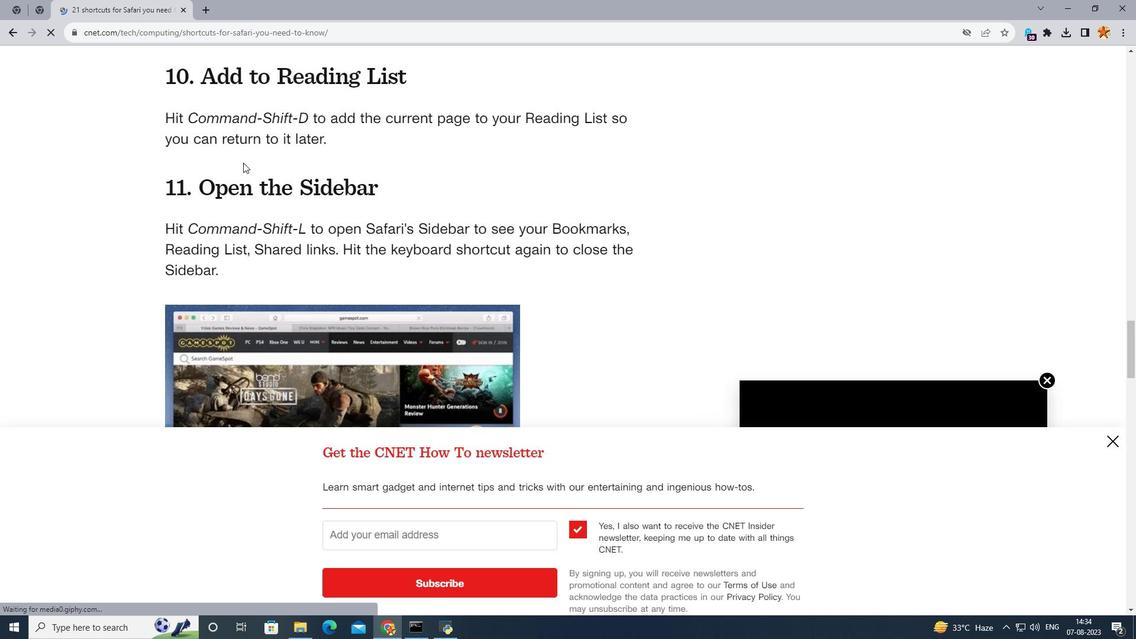
Action: Mouse scrolled (243, 162) with delta (0, 0)
Screenshot: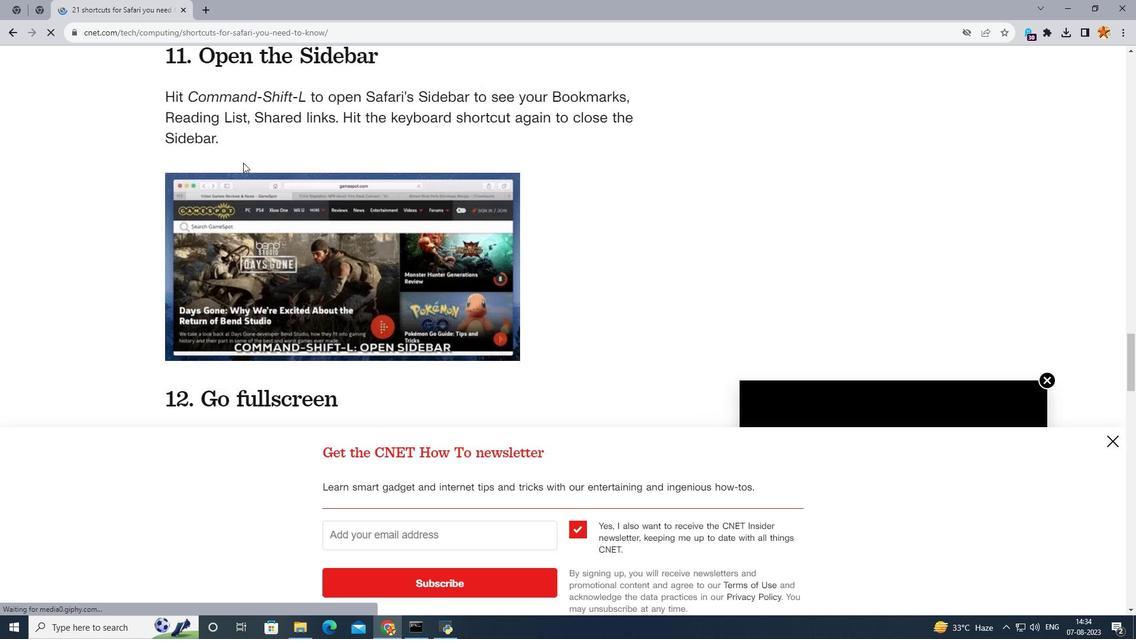 
Action: Mouse scrolled (243, 162) with delta (0, 0)
Screenshot: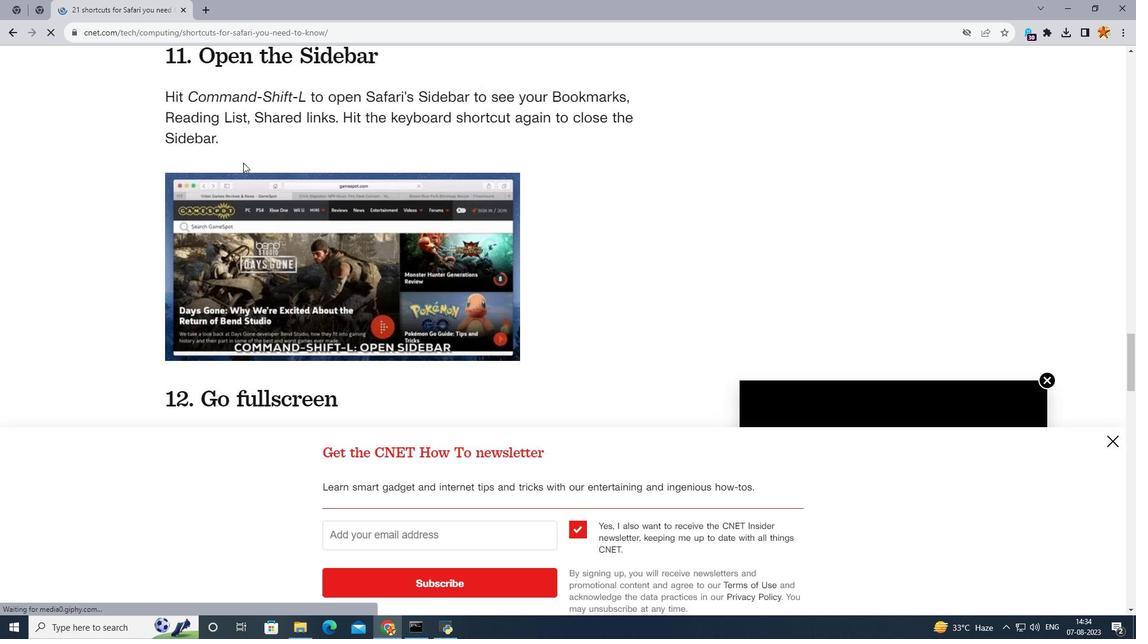
